 Task: Create a scrum project AgileRelay. Add to scrum project AgileRelay a team member softage.1@softage.net and assign as Project Lead. Add to scrum project AgileRelay a team member softage.2@softage.net
Action: Mouse moved to (247, 78)
Screenshot: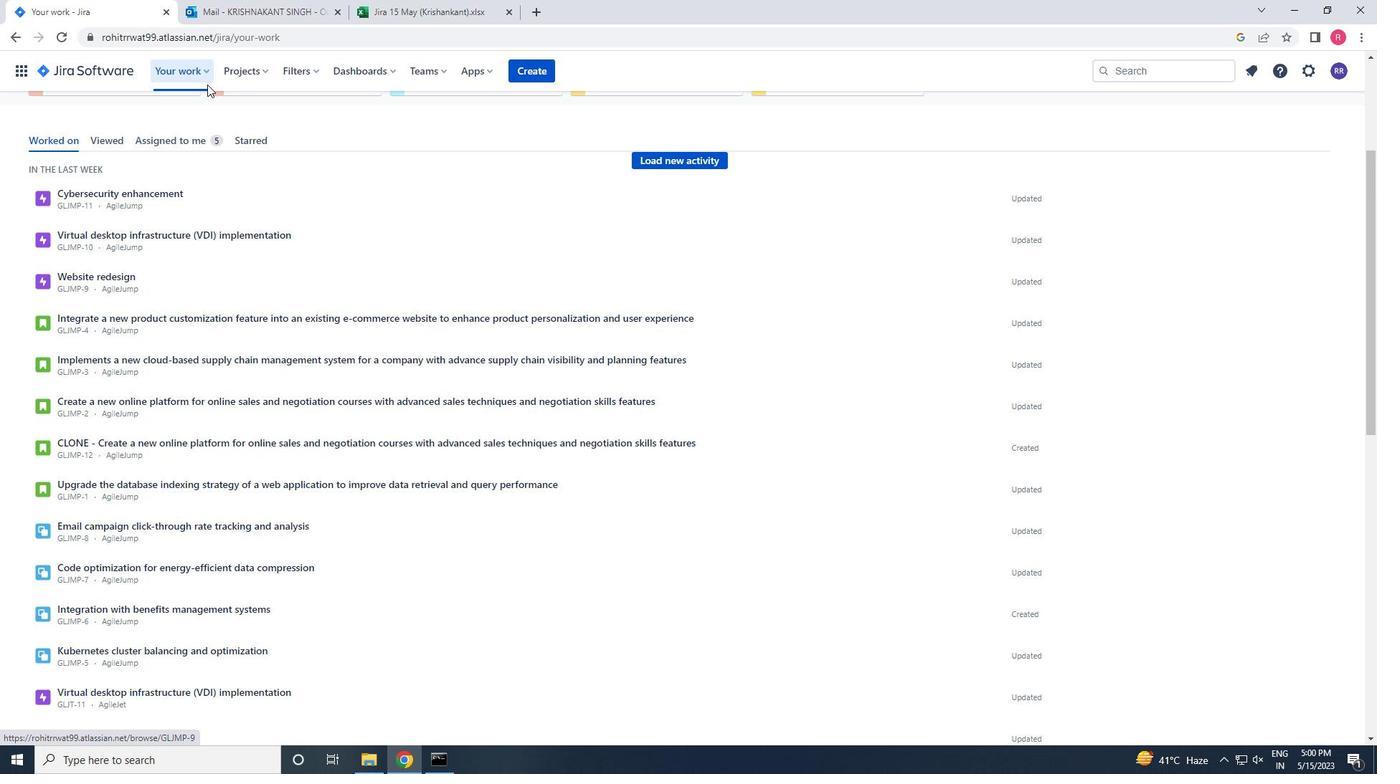 
Action: Mouse pressed left at (247, 78)
Screenshot: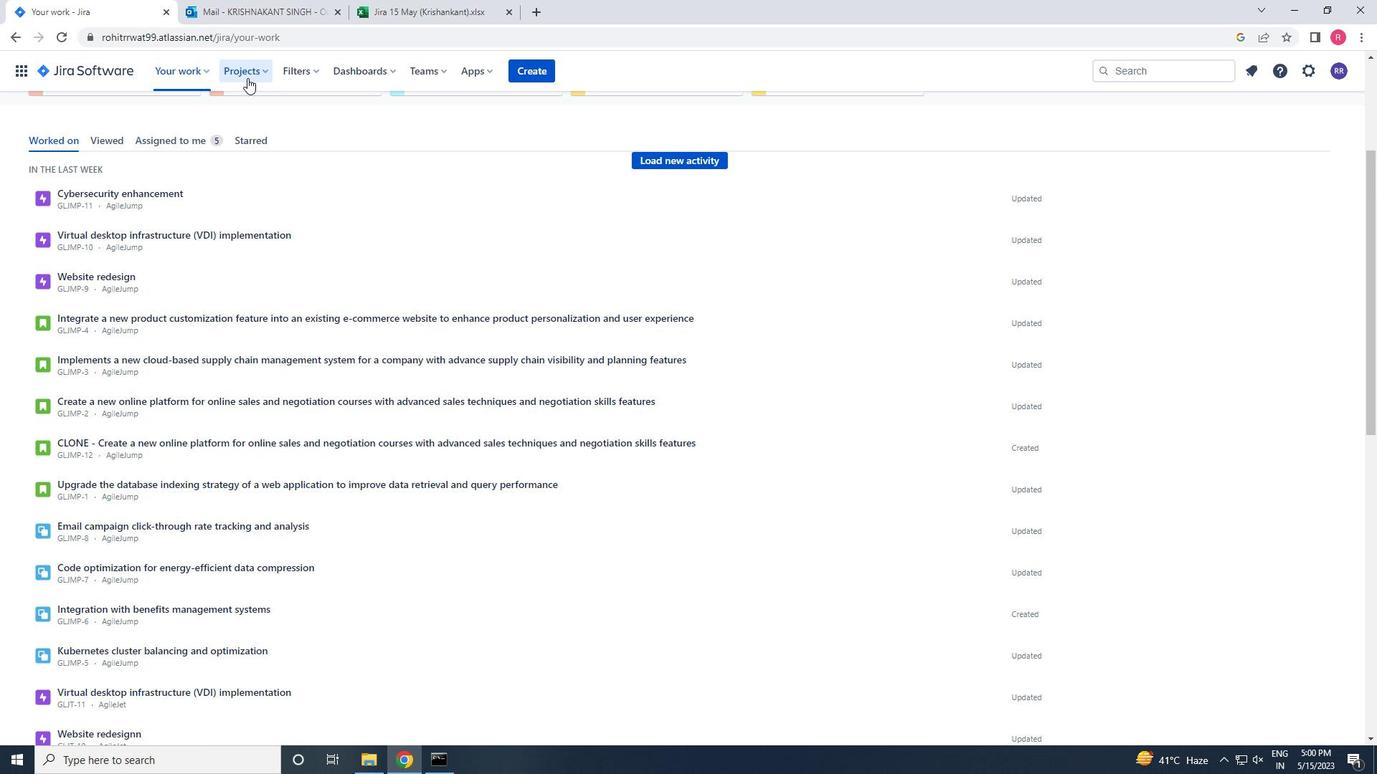 
Action: Mouse moved to (257, 148)
Screenshot: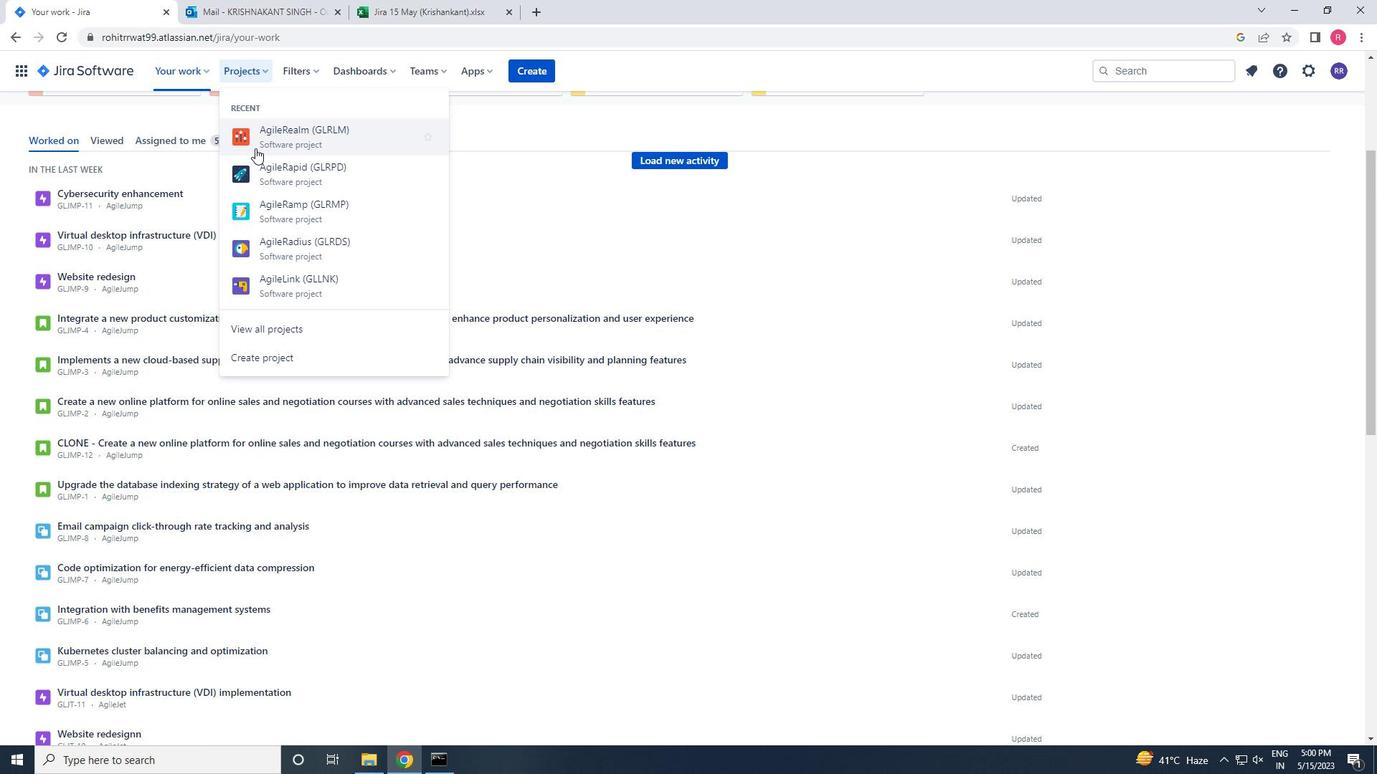 
Action: Mouse pressed left at (257, 148)
Screenshot: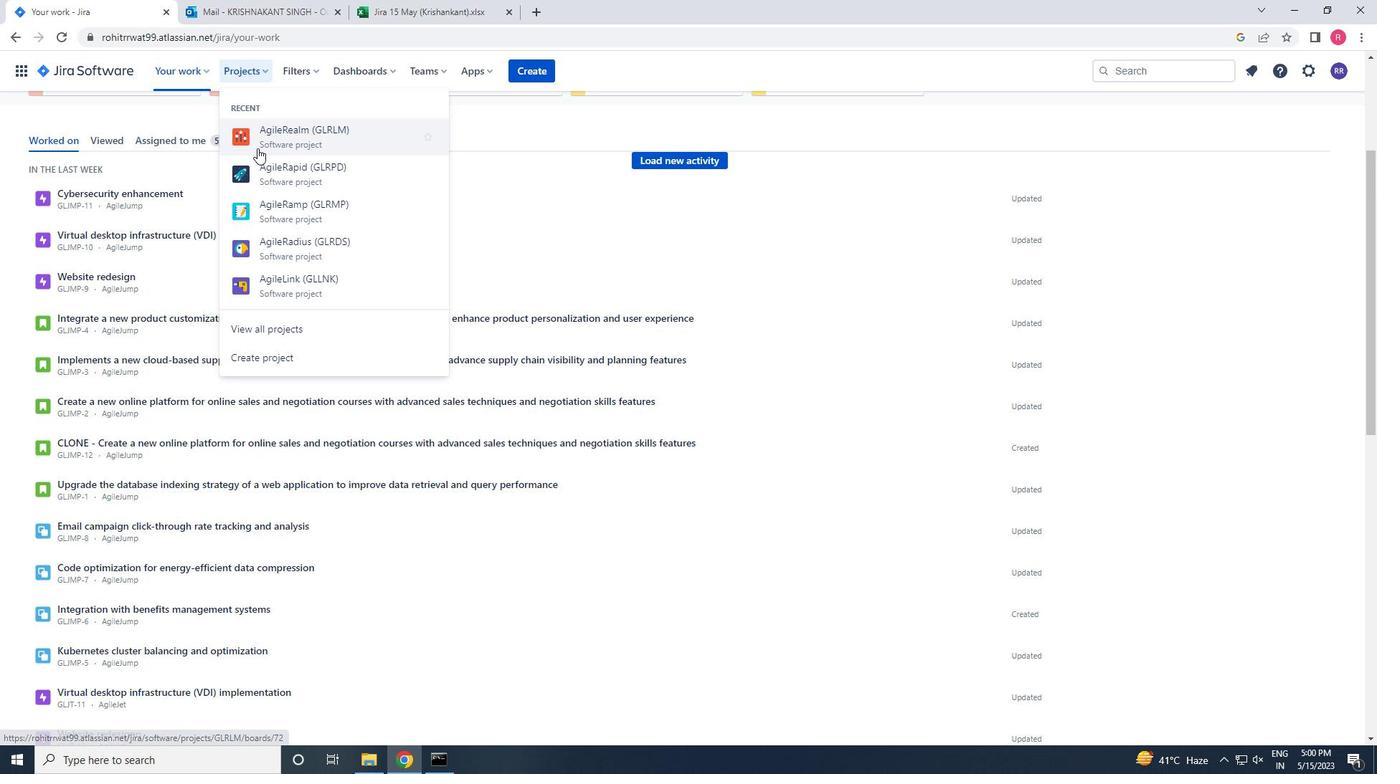
Action: Mouse moved to (254, 83)
Screenshot: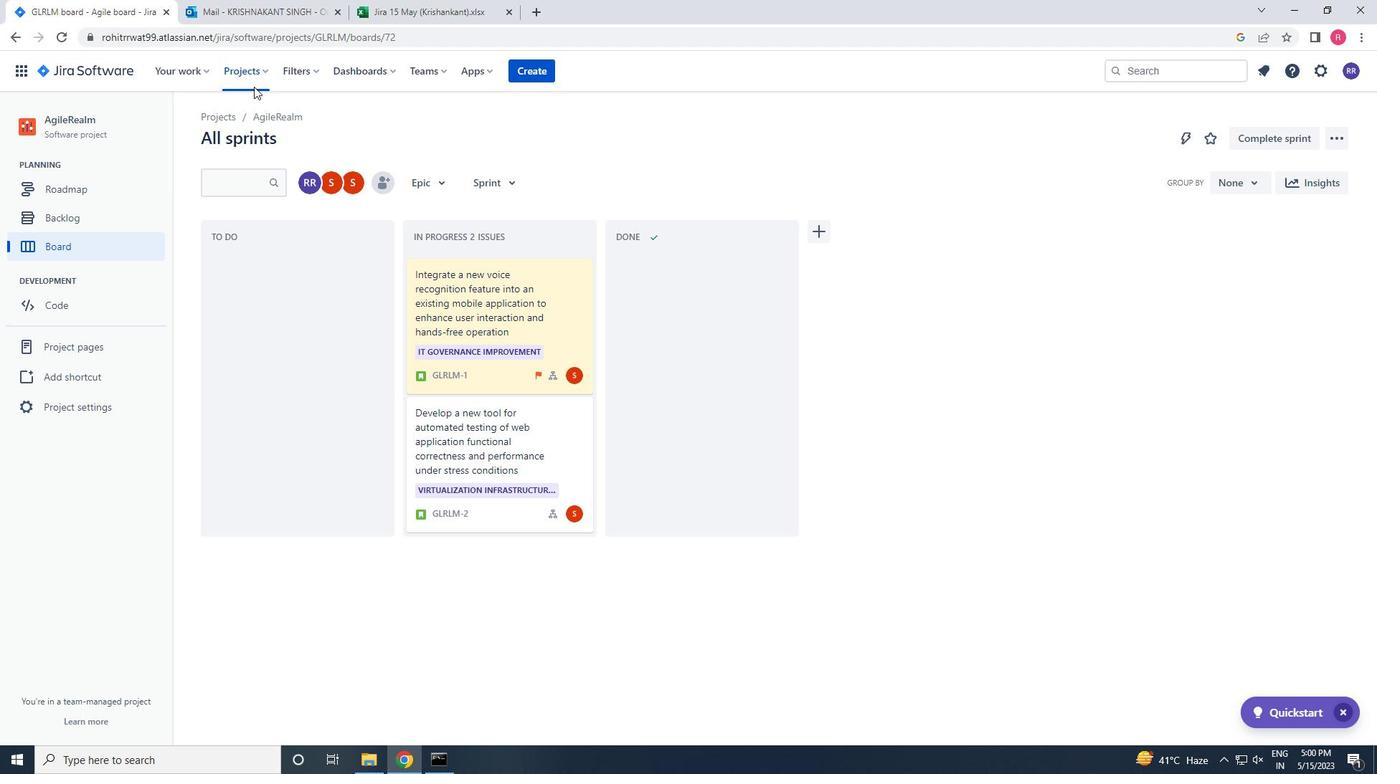 
Action: Mouse pressed left at (254, 83)
Screenshot: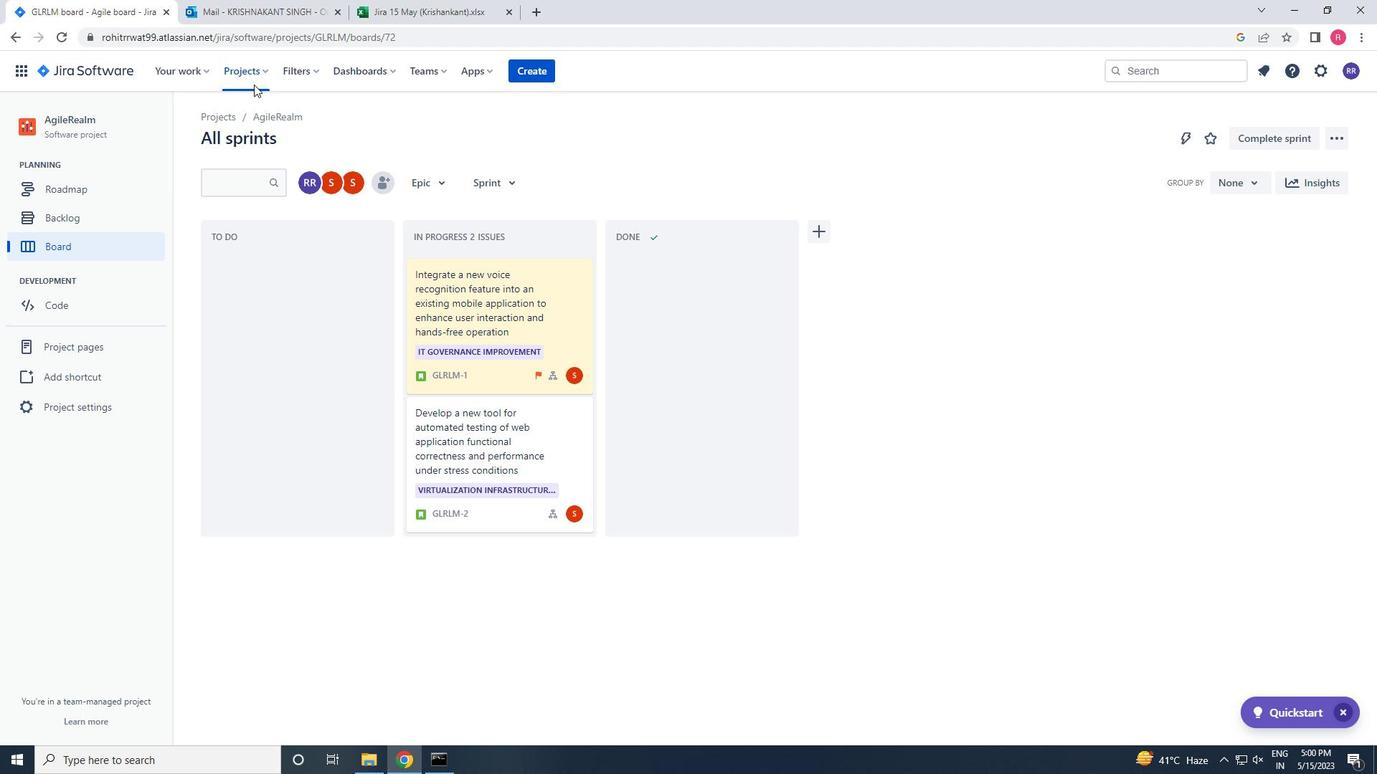 
Action: Mouse moved to (259, 55)
Screenshot: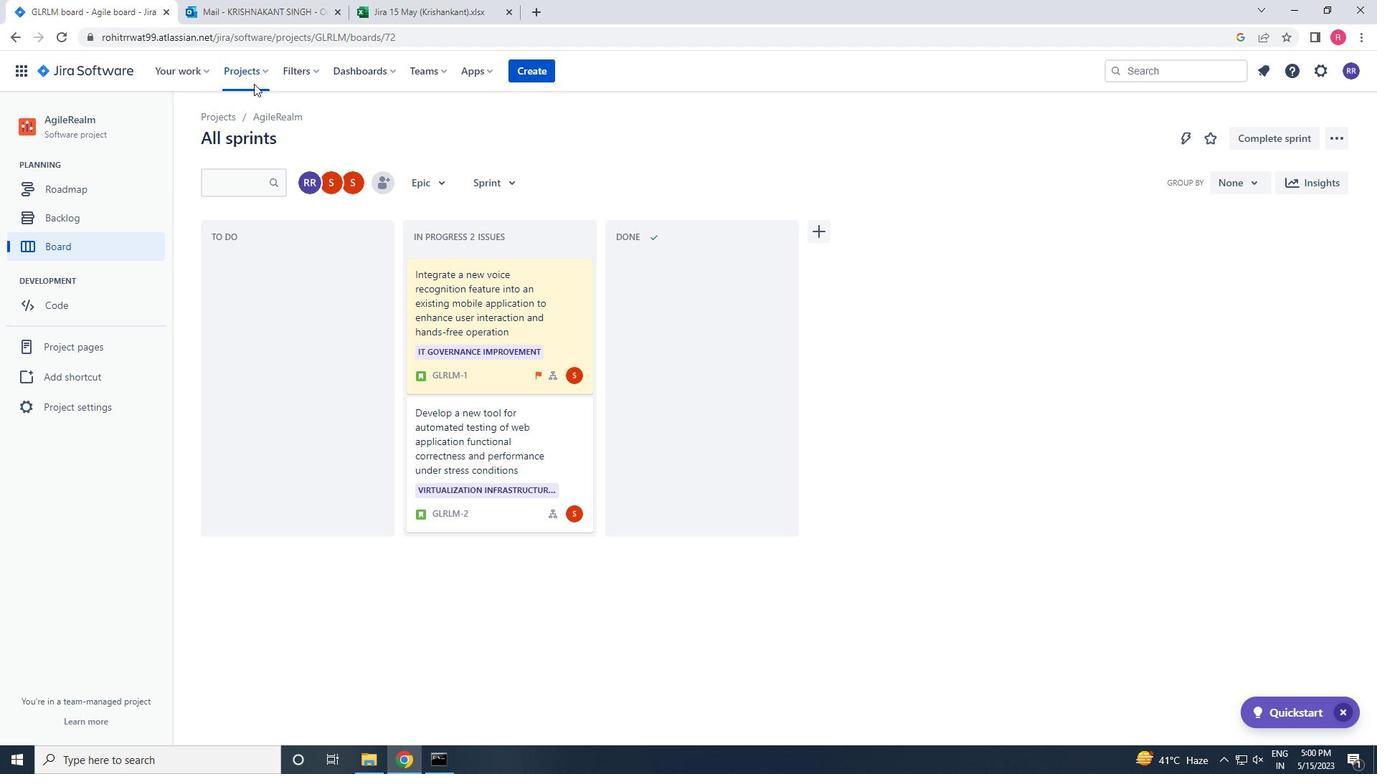 
Action: Mouse pressed left at (259, 55)
Screenshot: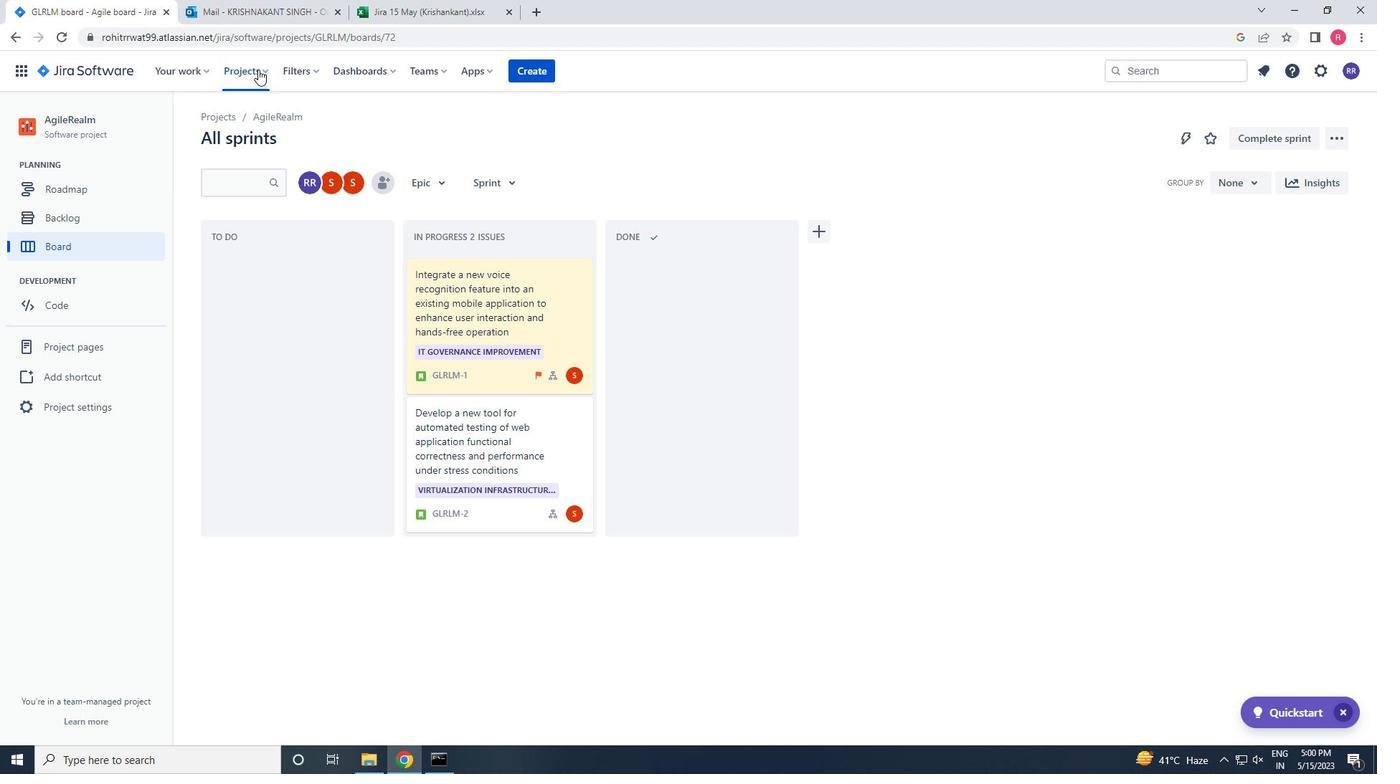
Action: Mouse moved to (259, 73)
Screenshot: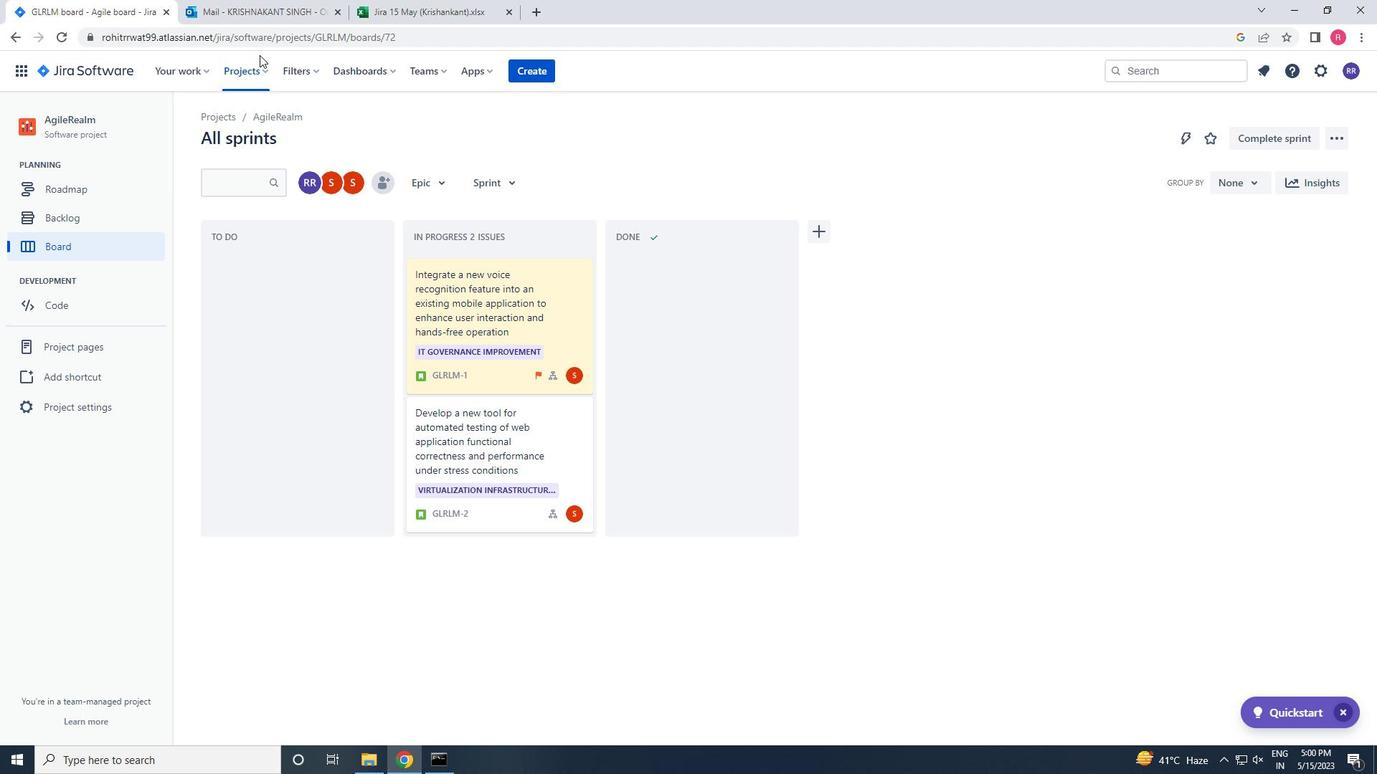 
Action: Mouse pressed left at (259, 73)
Screenshot: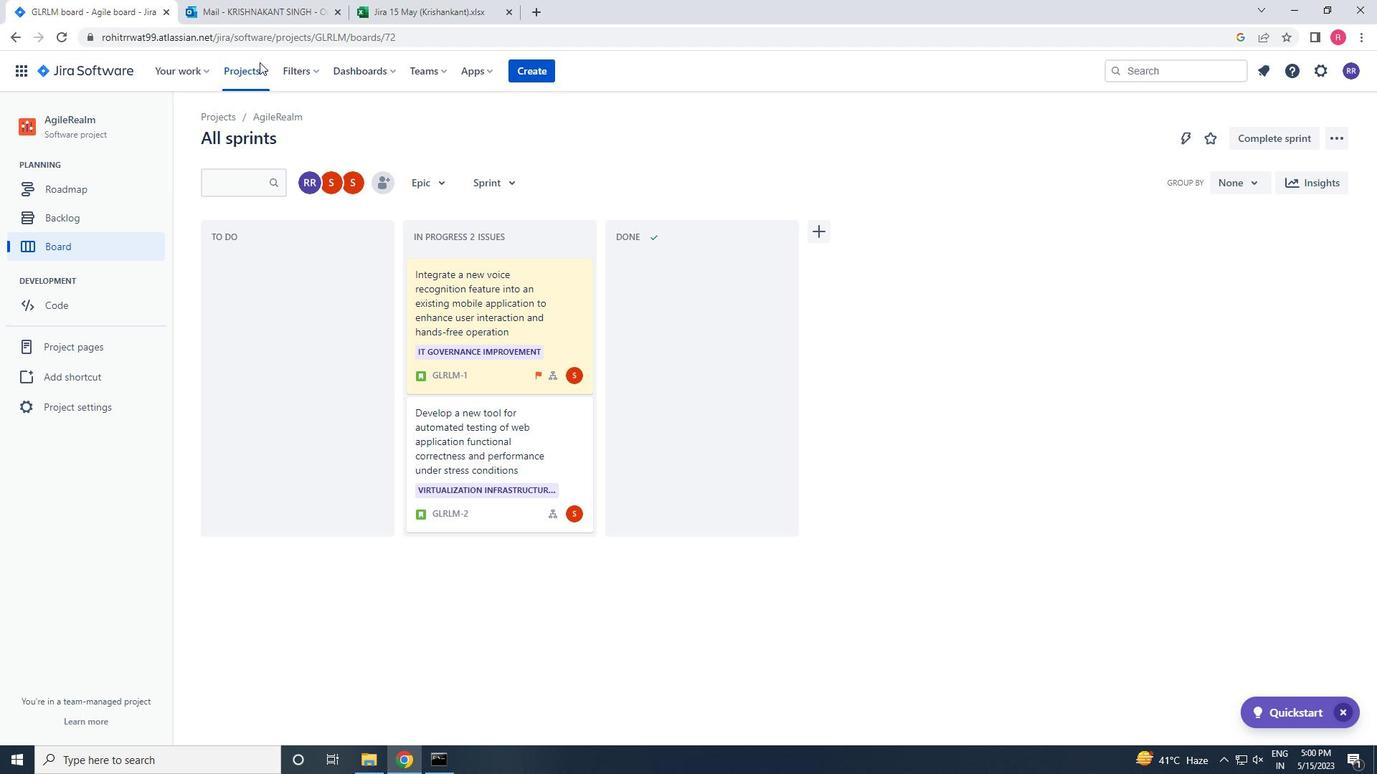 
Action: Mouse moved to (259, 355)
Screenshot: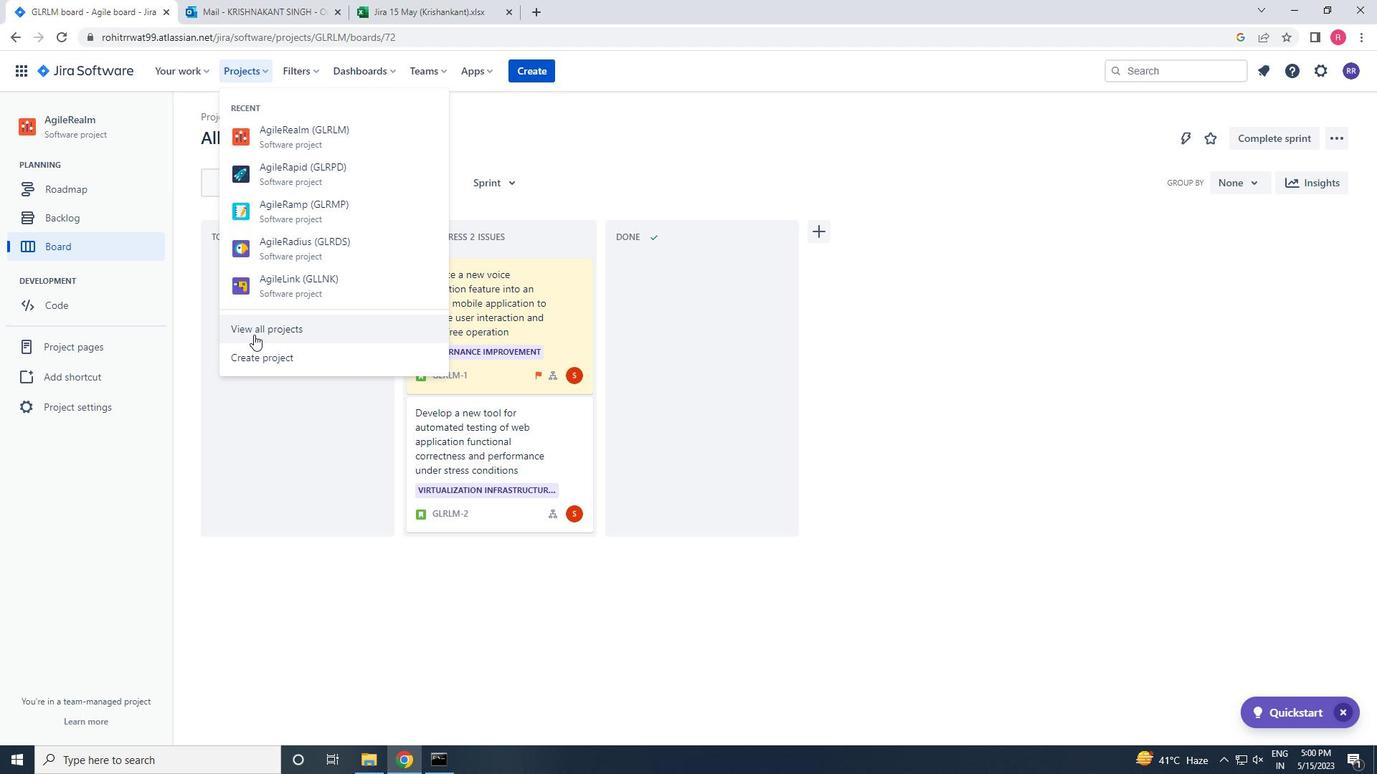 
Action: Mouse pressed left at (259, 355)
Screenshot: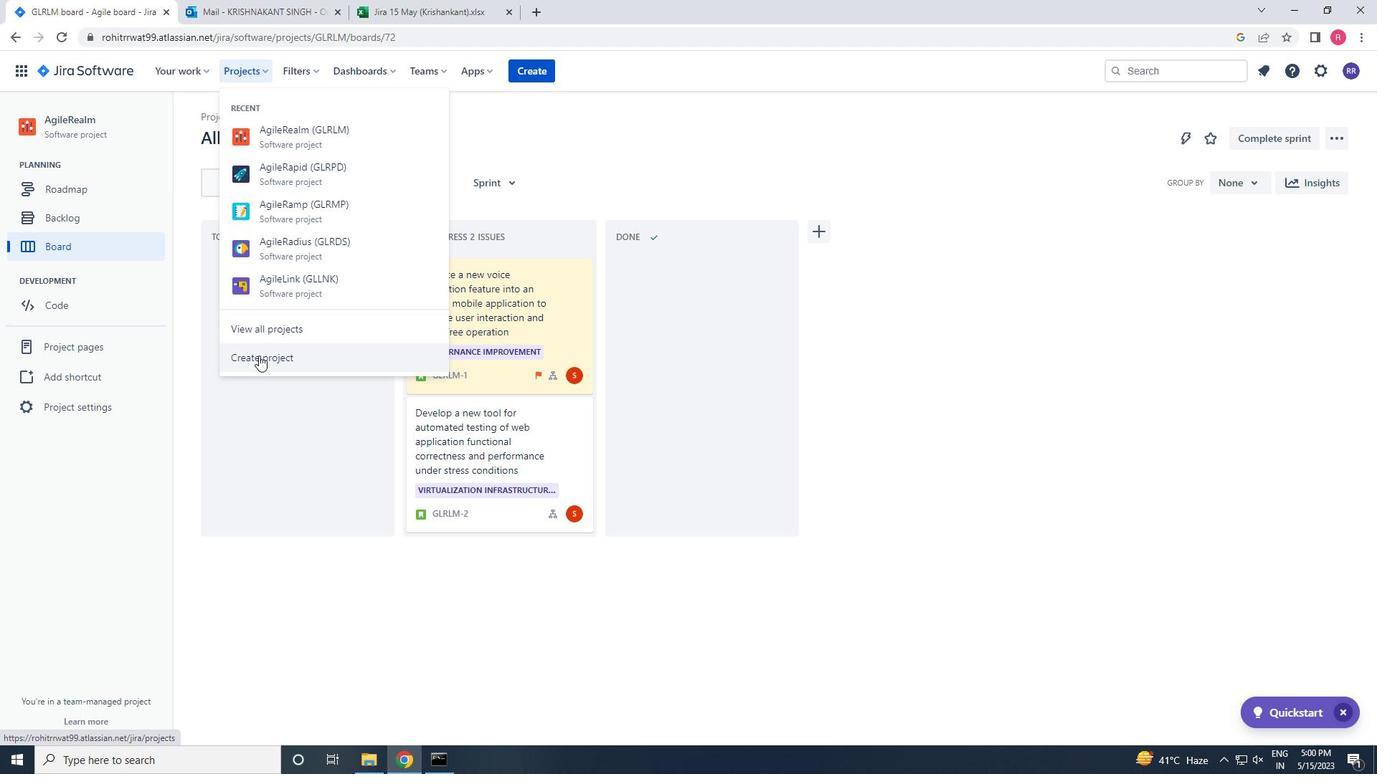 
Action: Key pressed <Key.shift>A
Screenshot: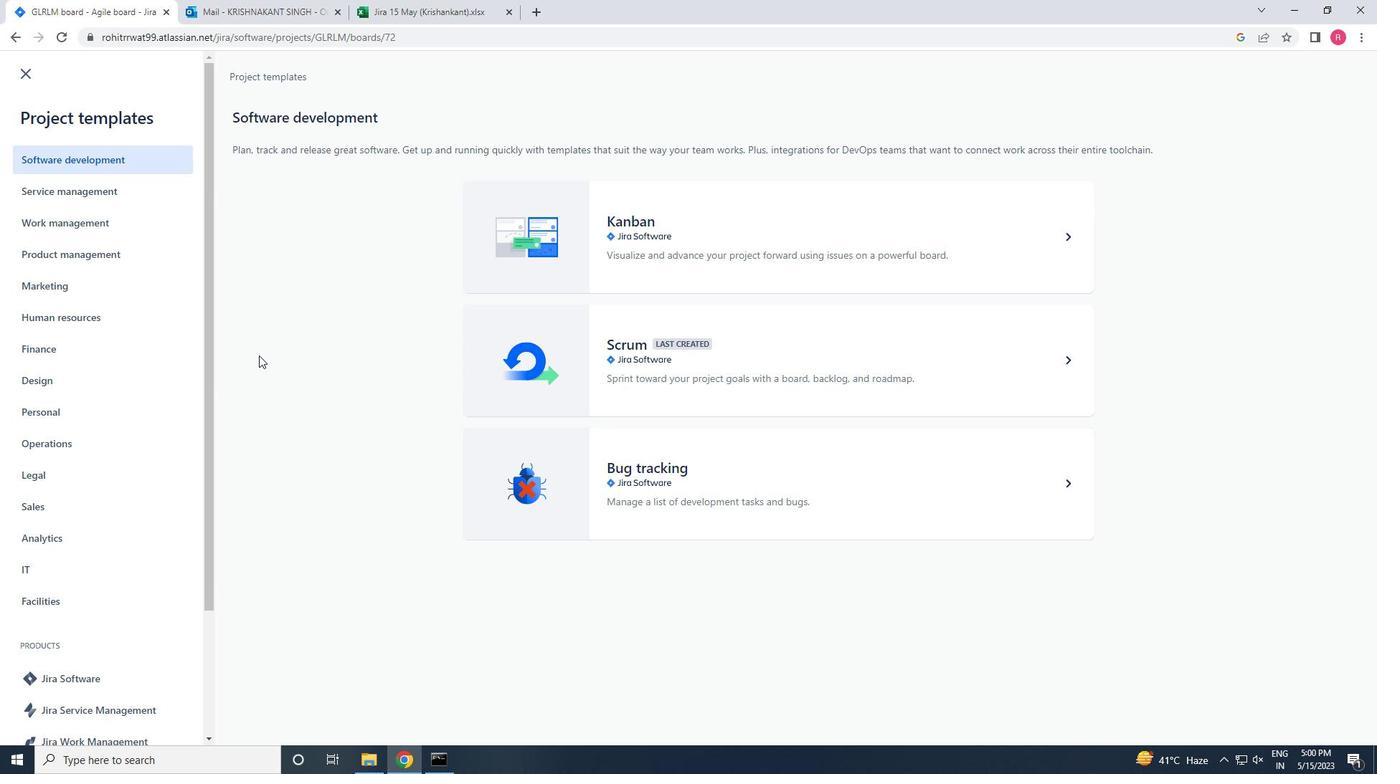 
Action: Mouse moved to (566, 355)
Screenshot: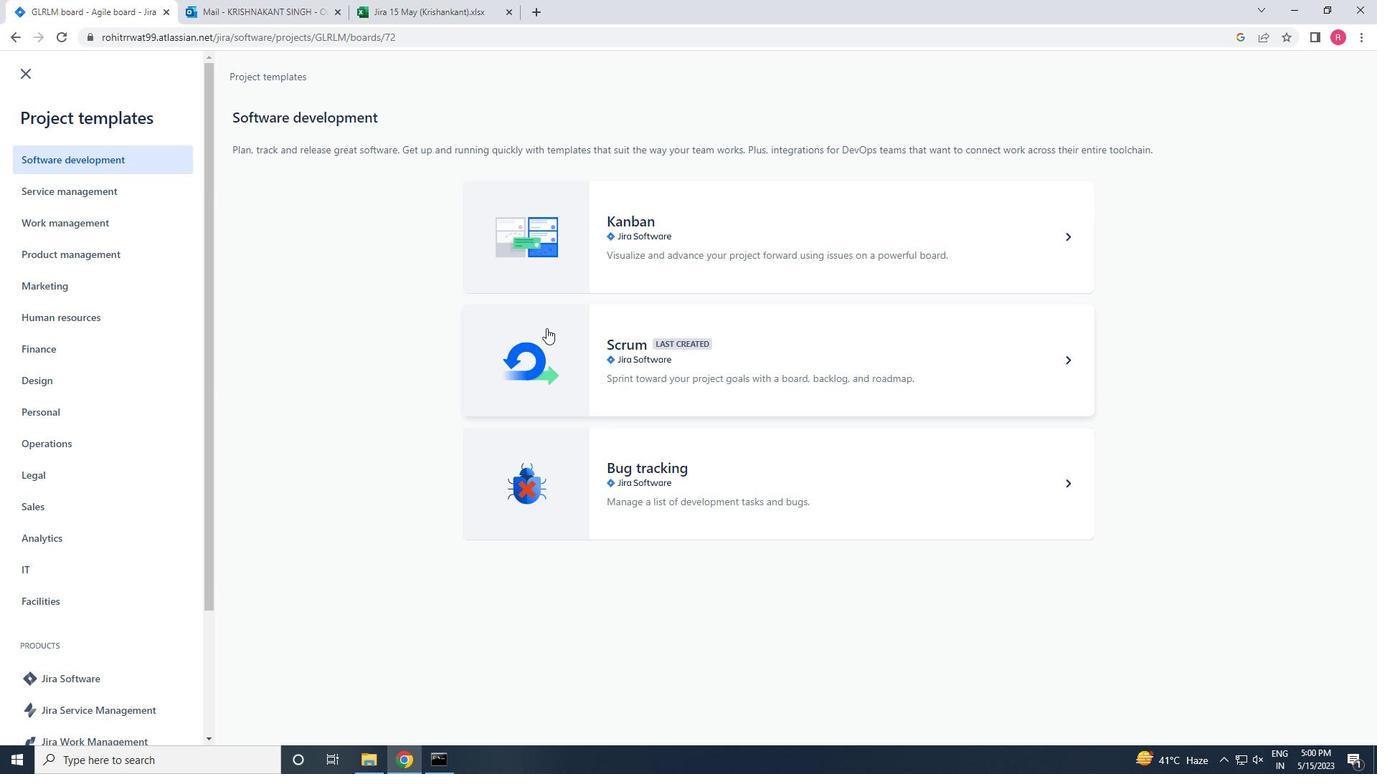 
Action: Mouse pressed left at (566, 355)
Screenshot: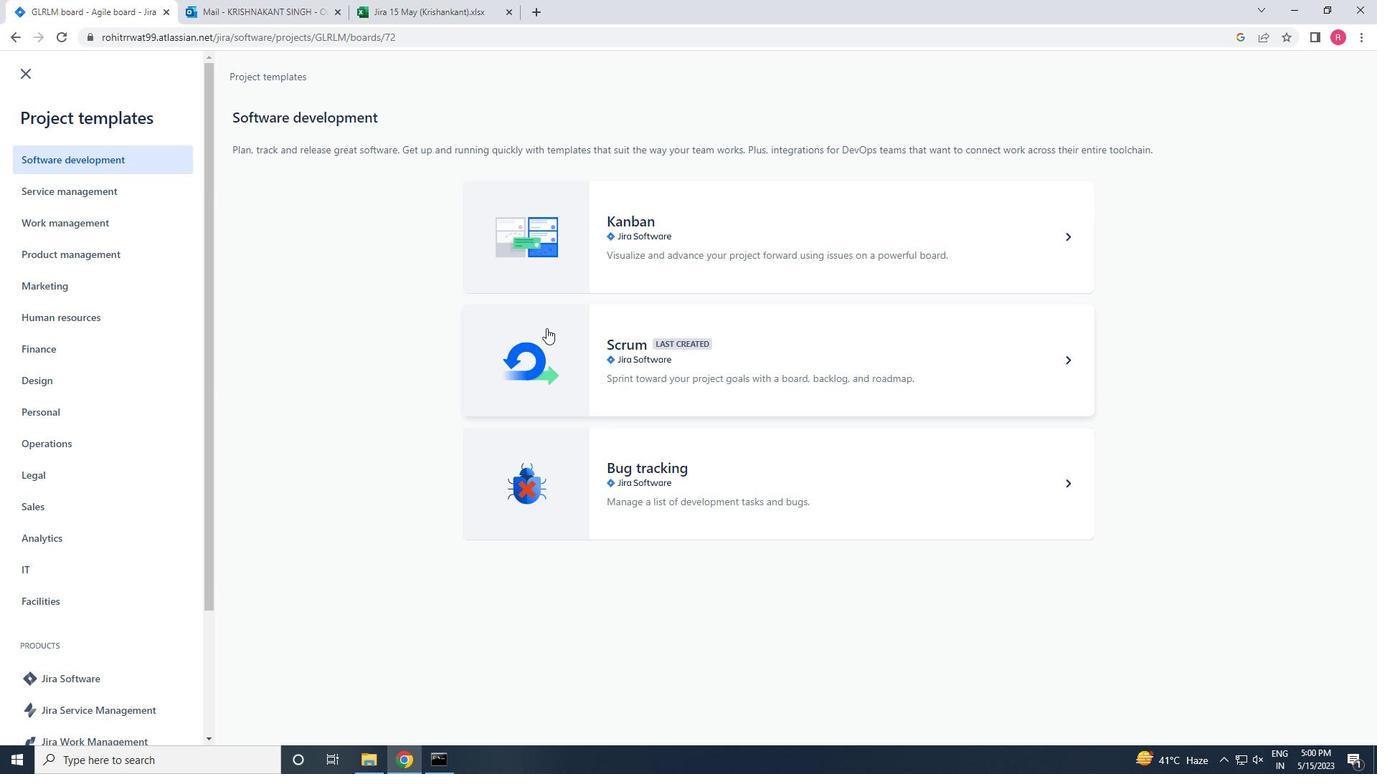 
Action: Mouse moved to (1069, 716)
Screenshot: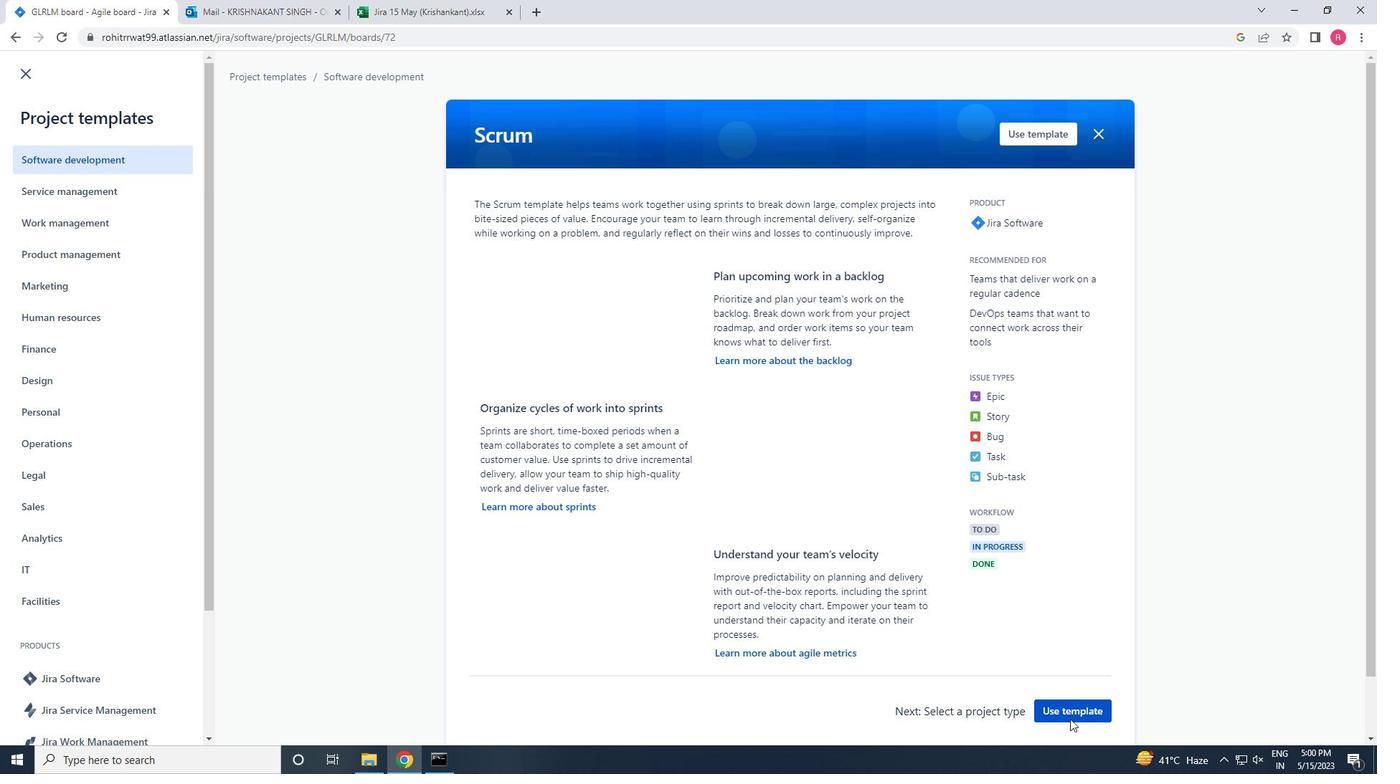 
Action: Mouse pressed left at (1069, 716)
Screenshot: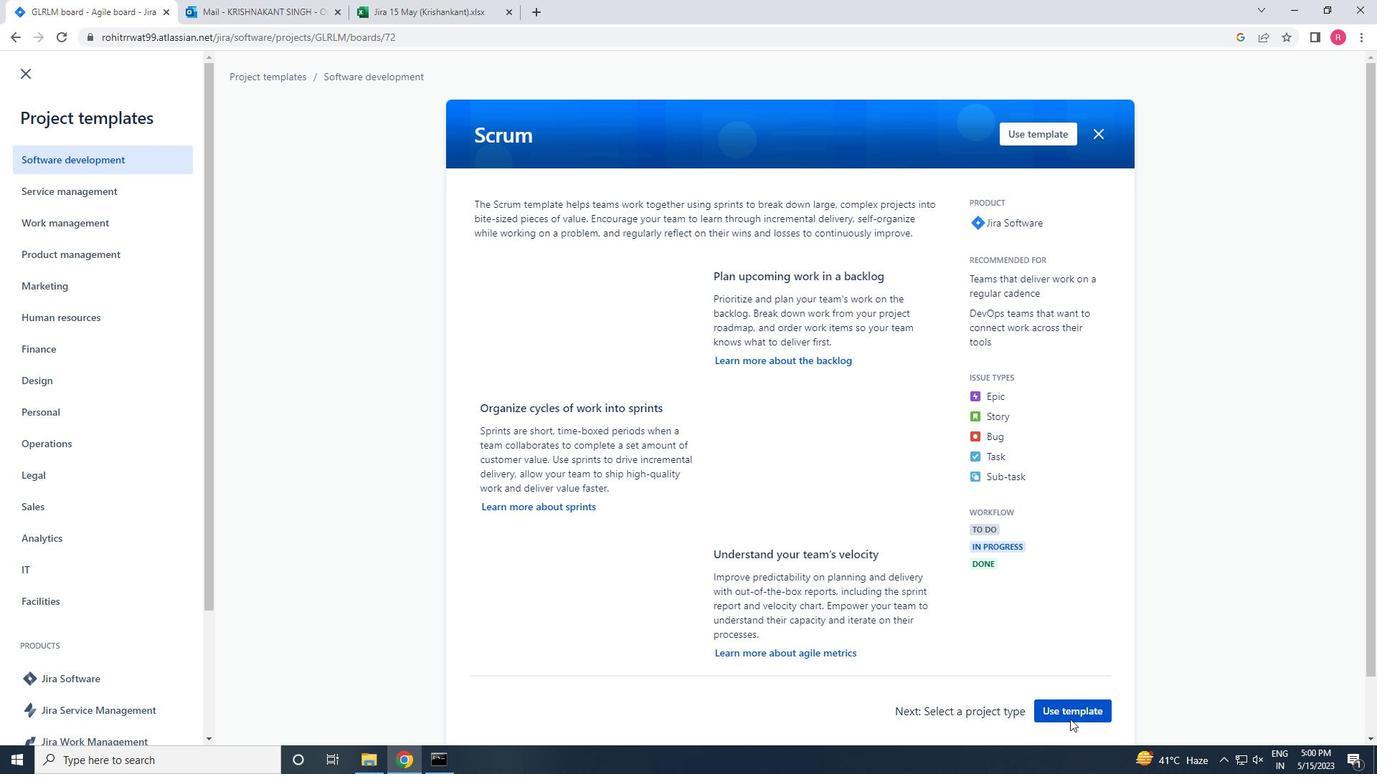 
Action: Mouse moved to (631, 697)
Screenshot: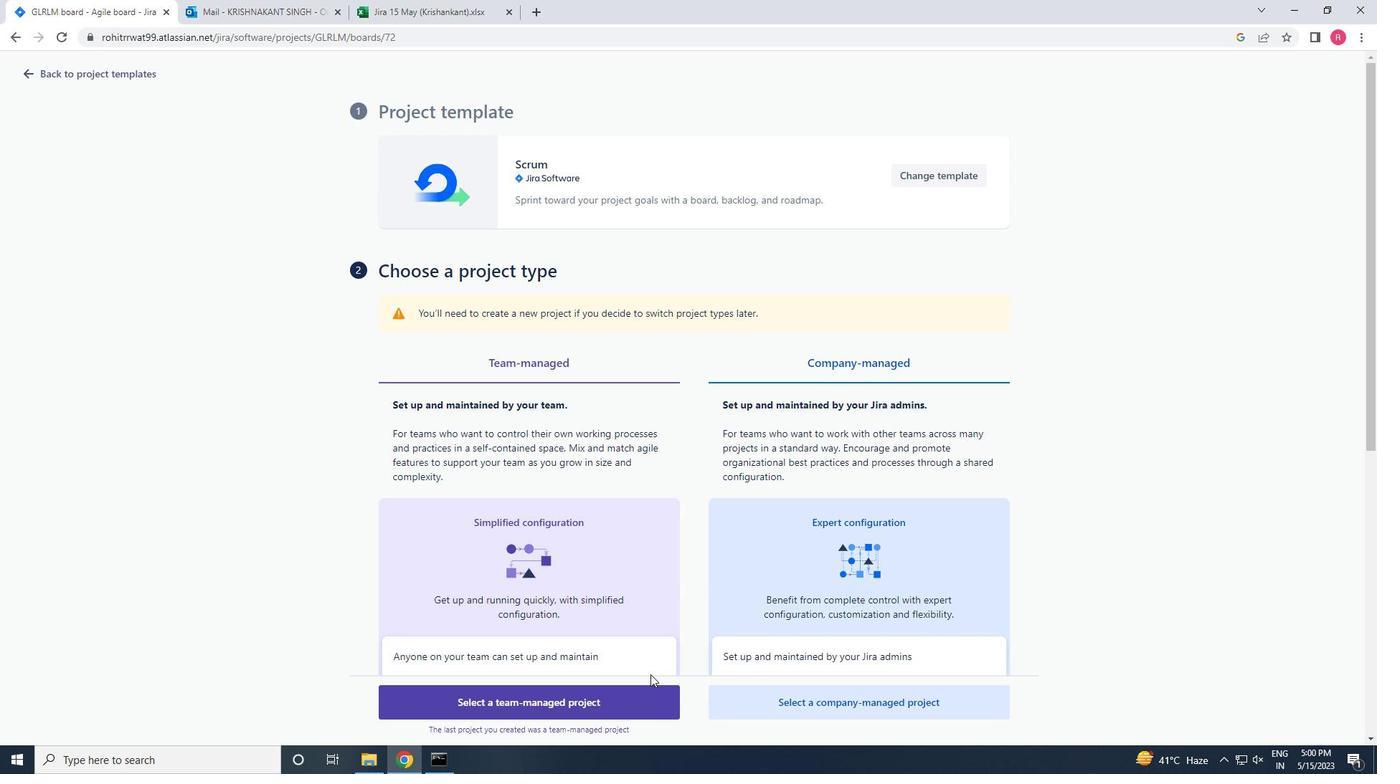 
Action: Mouse pressed left at (631, 697)
Screenshot: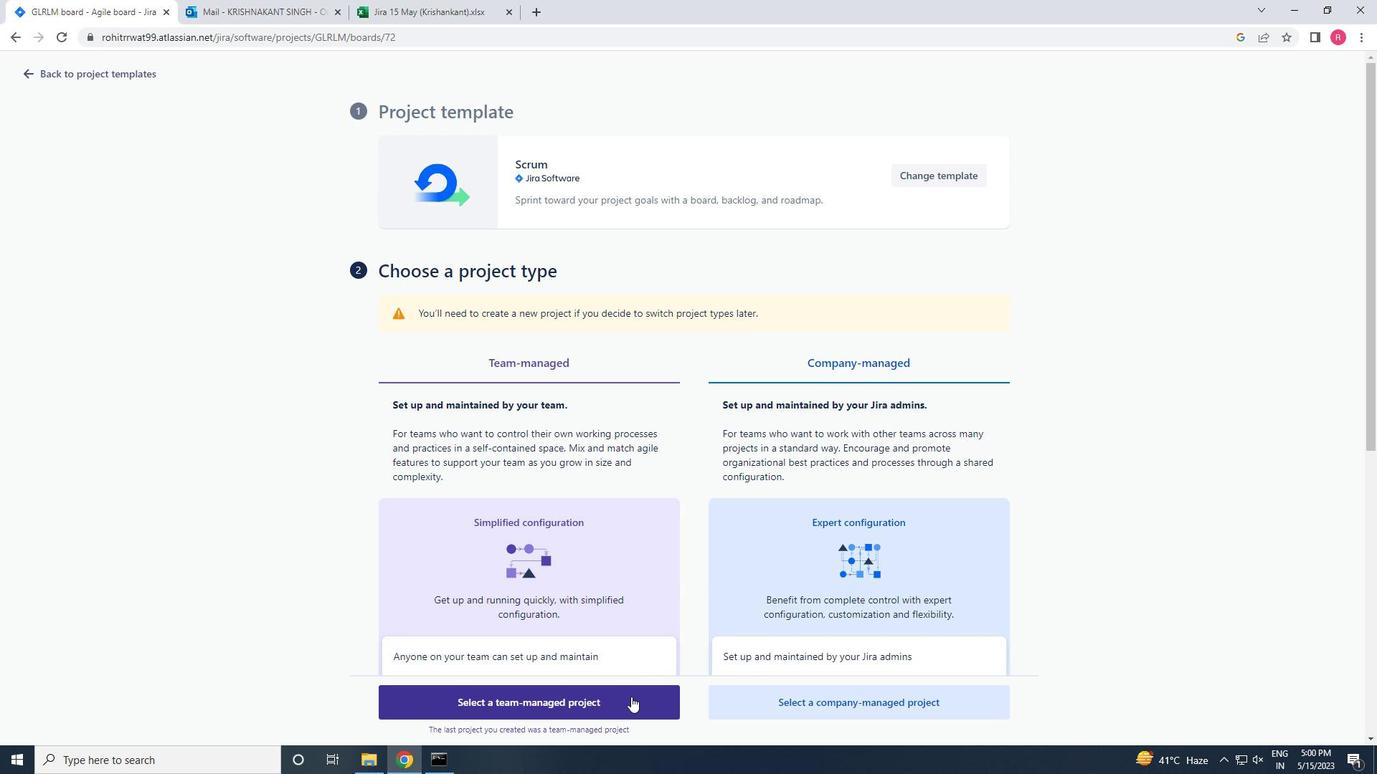 
Action: Mouse moved to (531, 442)
Screenshot: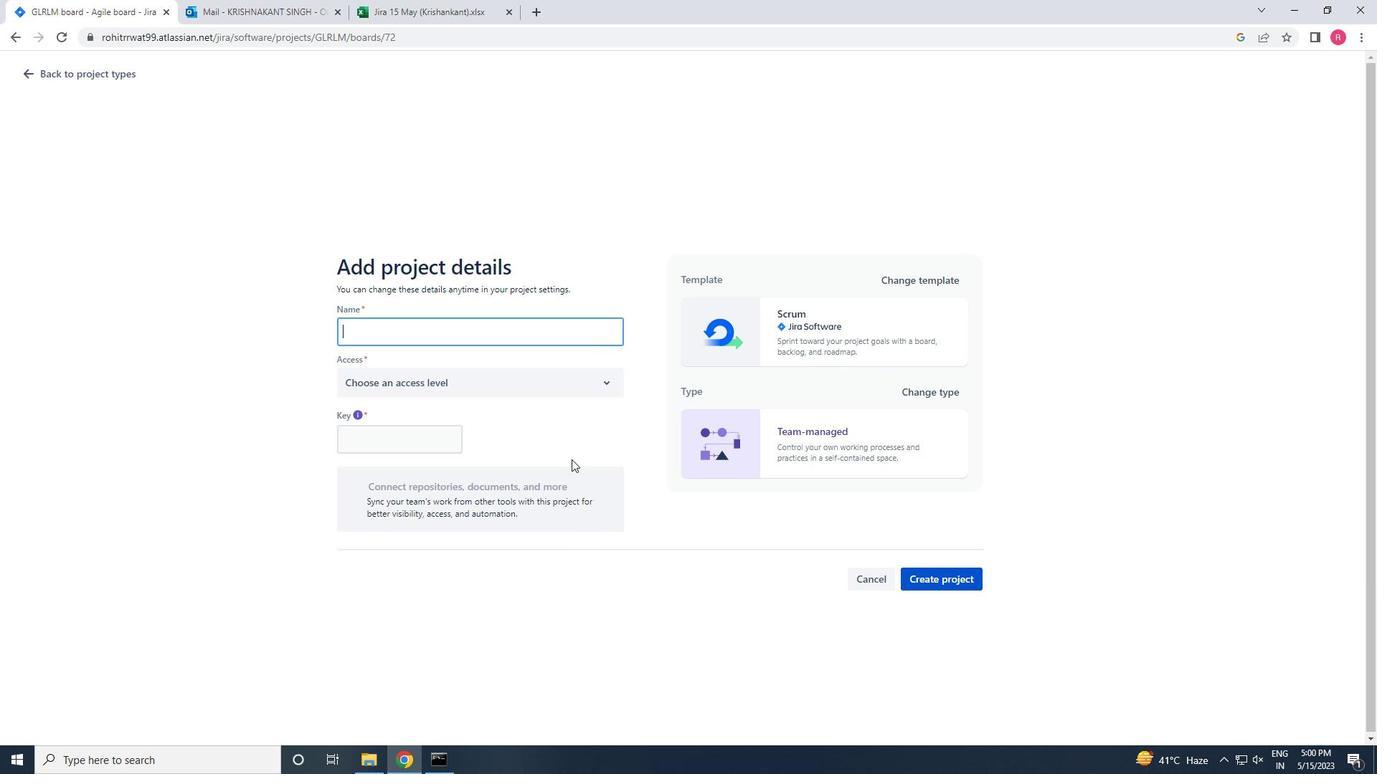 
Action: Key pressed <Key.shift>AGILE<Key.shift>RELAY
Screenshot: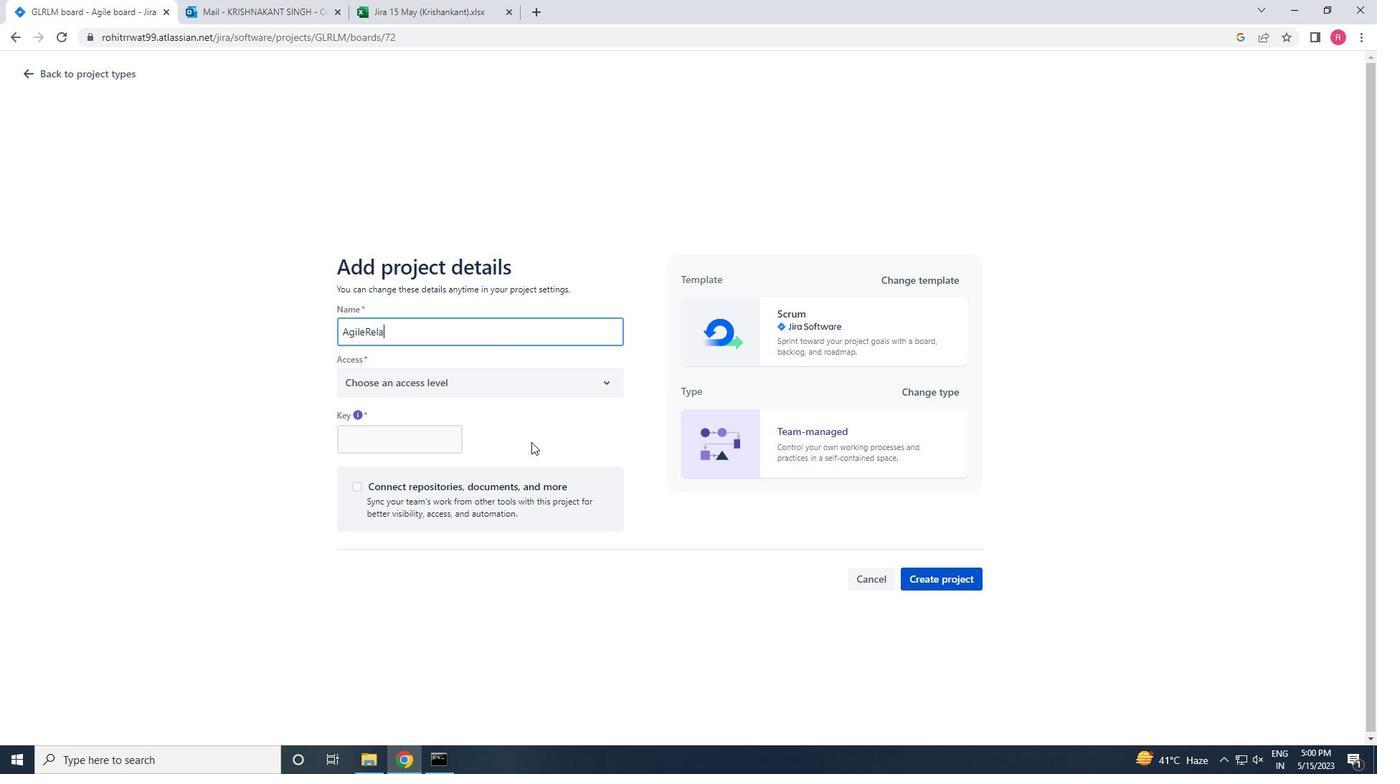 
Action: Mouse moved to (520, 374)
Screenshot: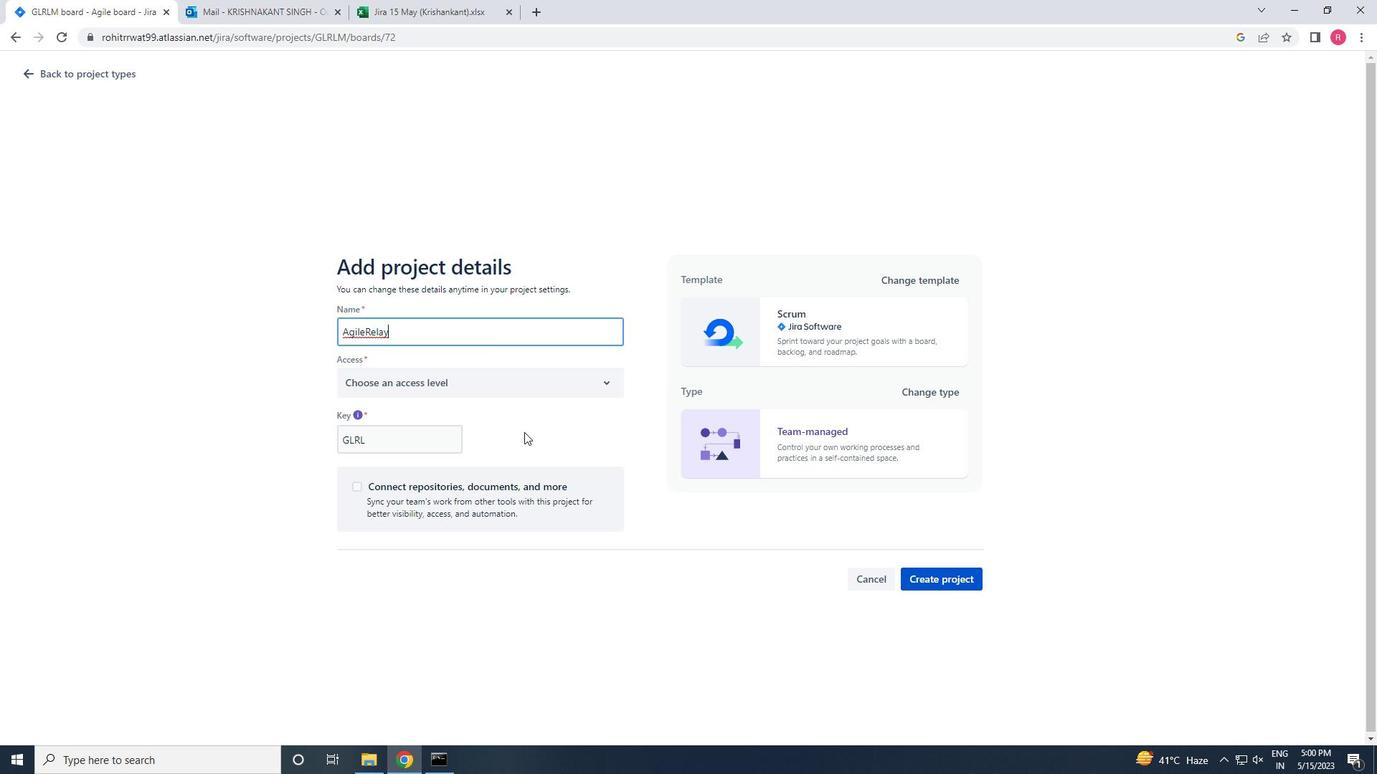 
Action: Mouse pressed left at (520, 374)
Screenshot: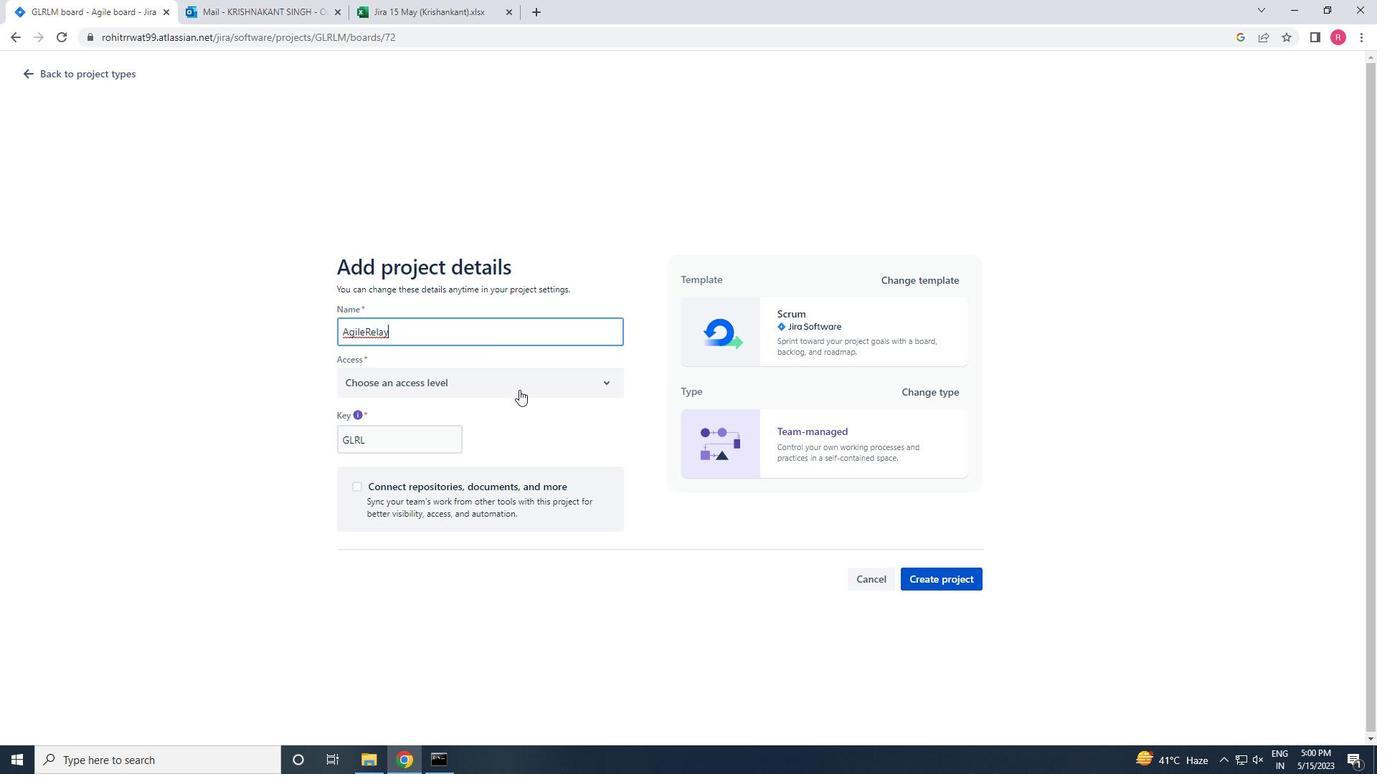 
Action: Mouse moved to (511, 419)
Screenshot: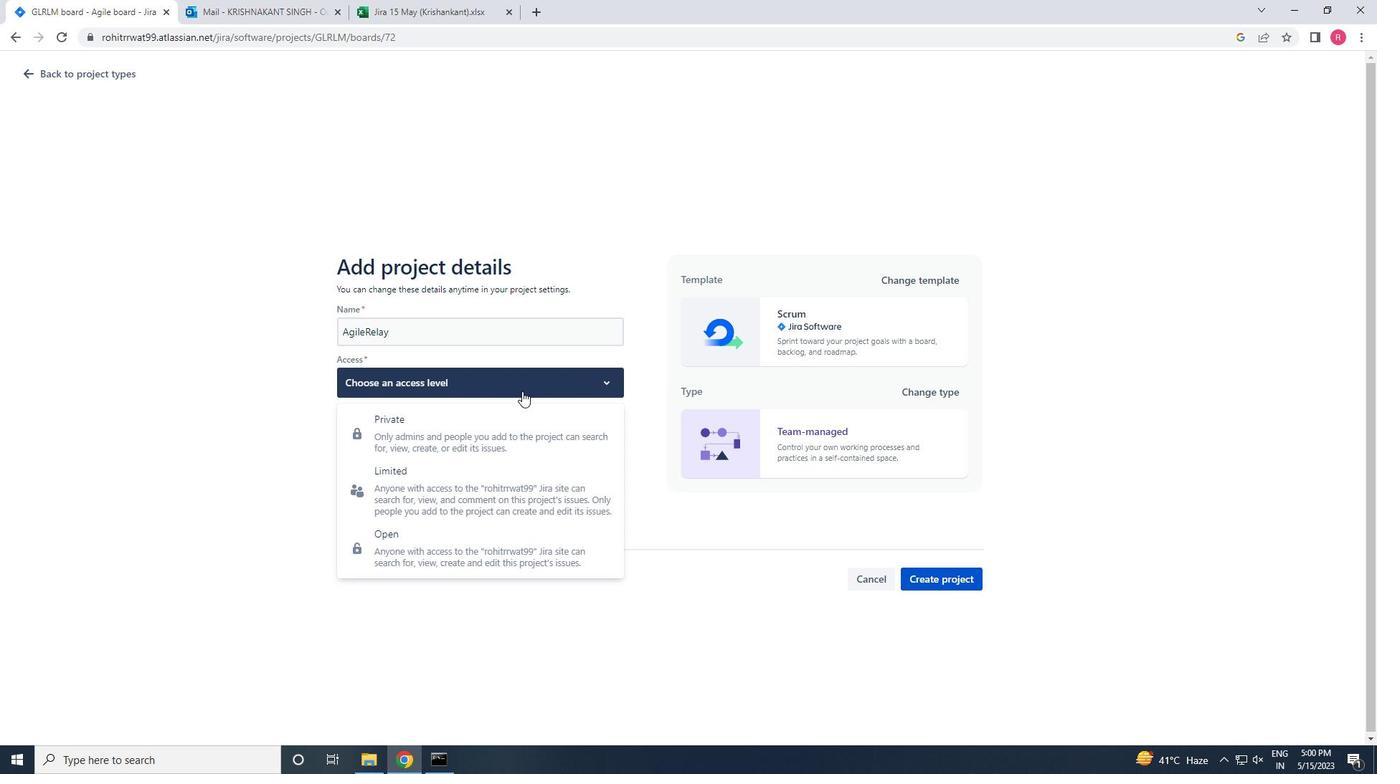 
Action: Mouse pressed left at (511, 419)
Screenshot: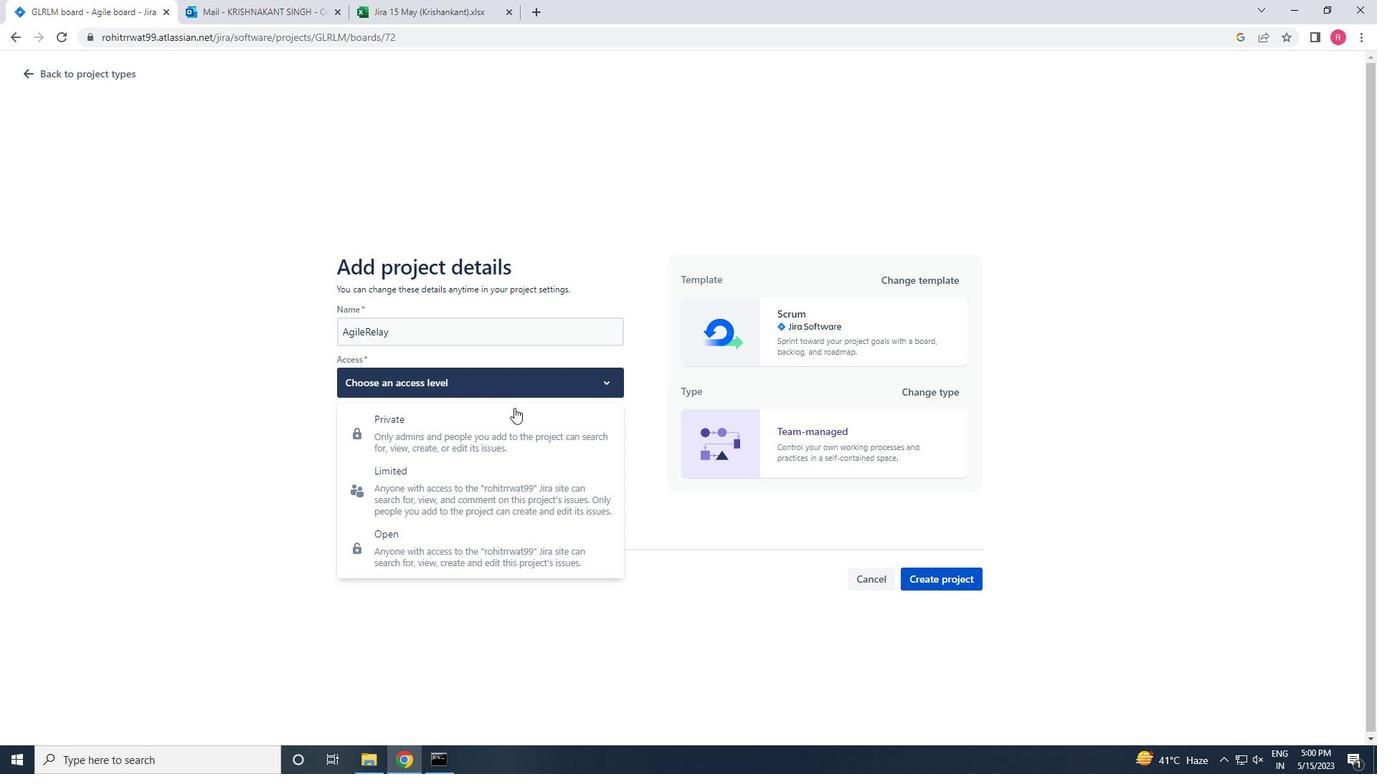 
Action: Mouse moved to (923, 589)
Screenshot: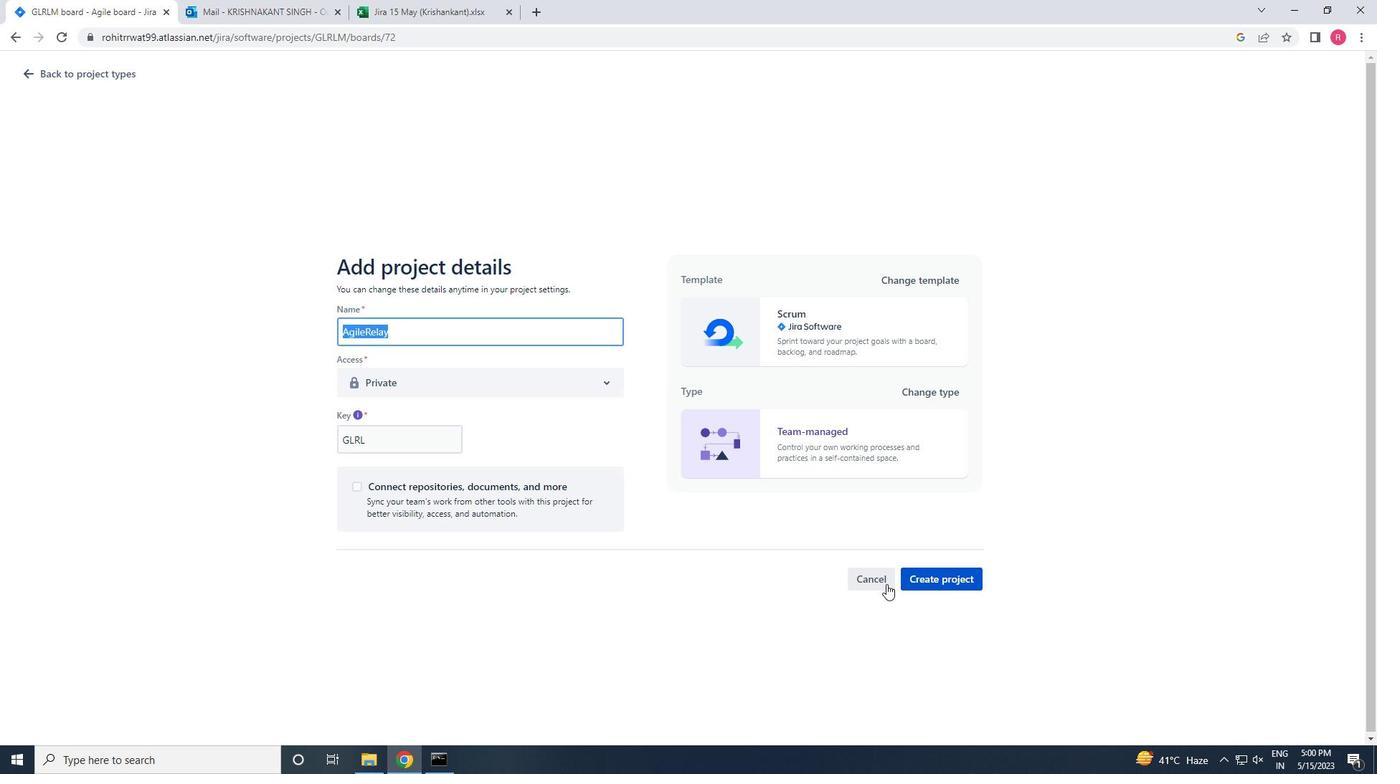
Action: Mouse pressed left at (923, 589)
Screenshot: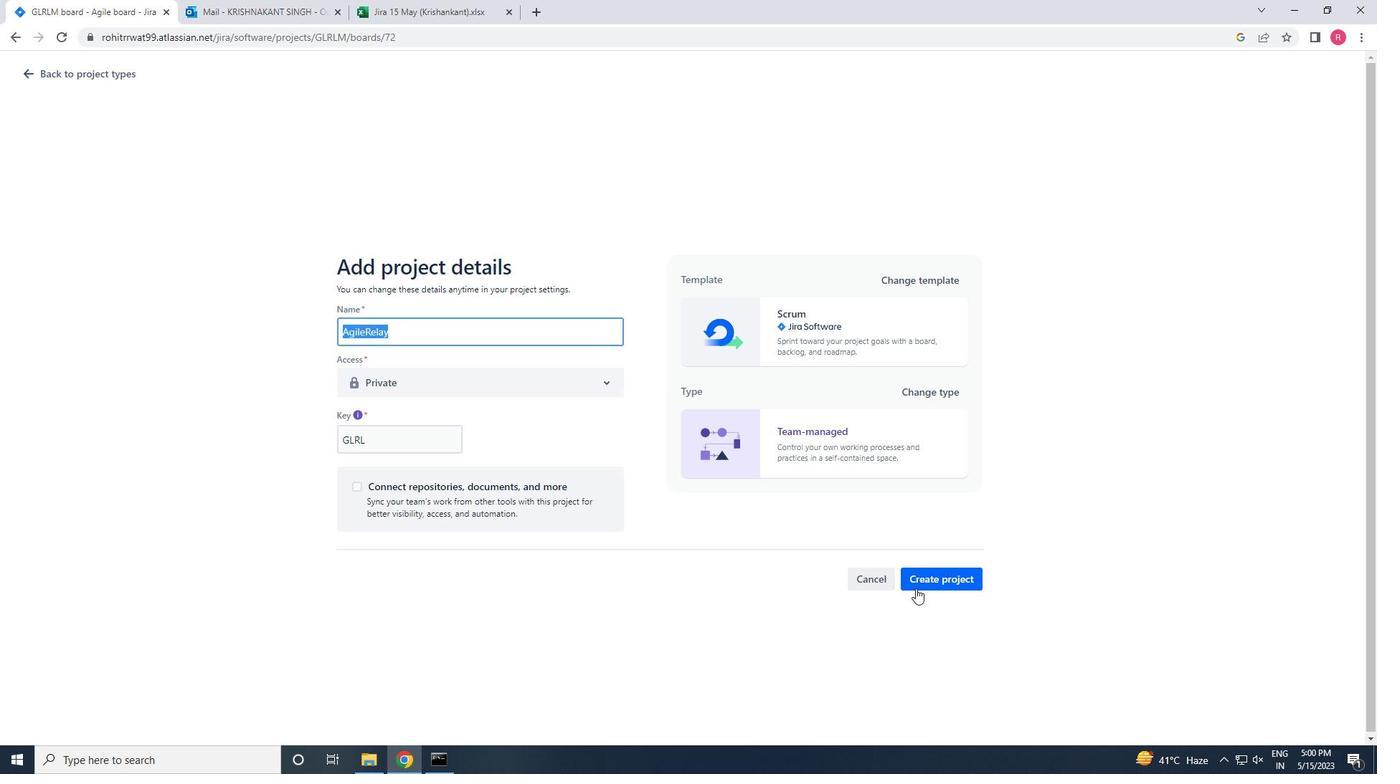 
Action: Mouse moved to (337, 193)
Screenshot: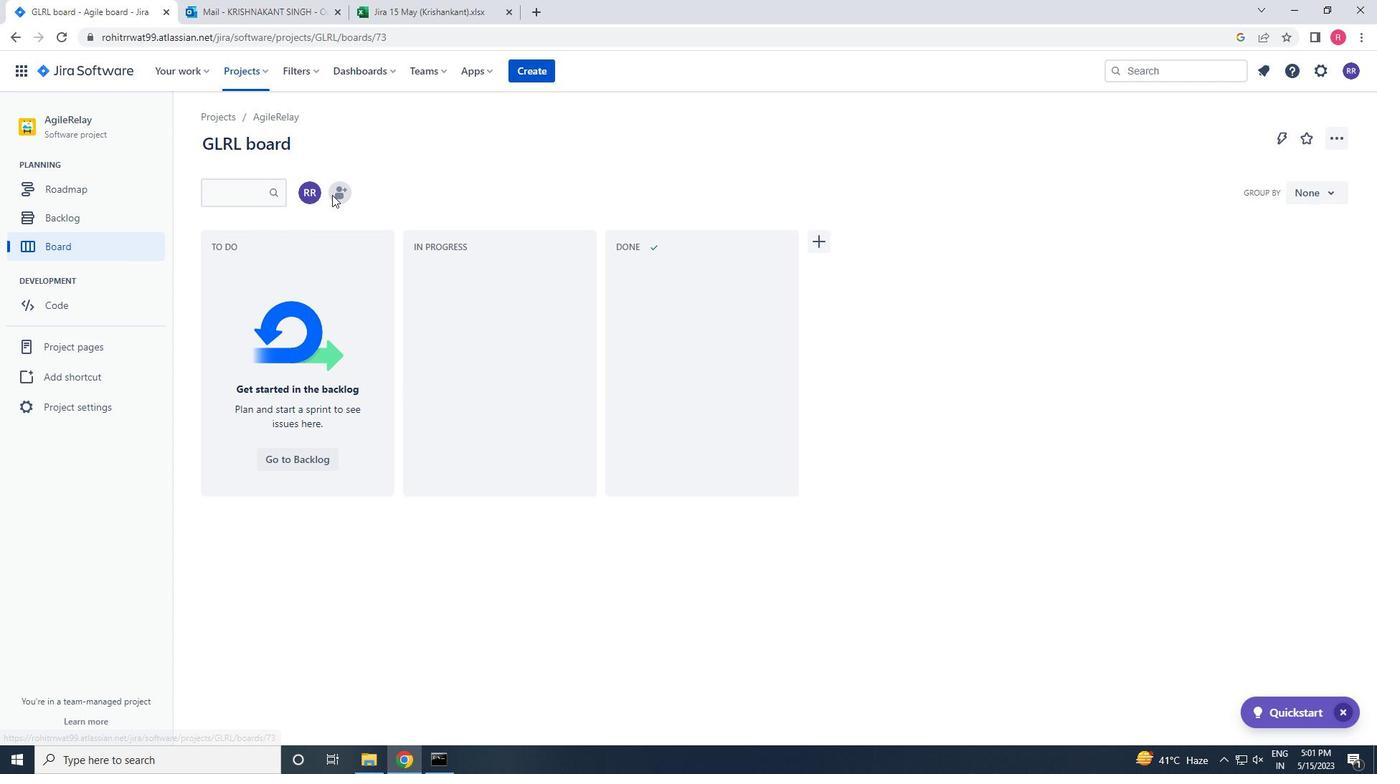 
Action: Mouse pressed left at (337, 193)
Screenshot: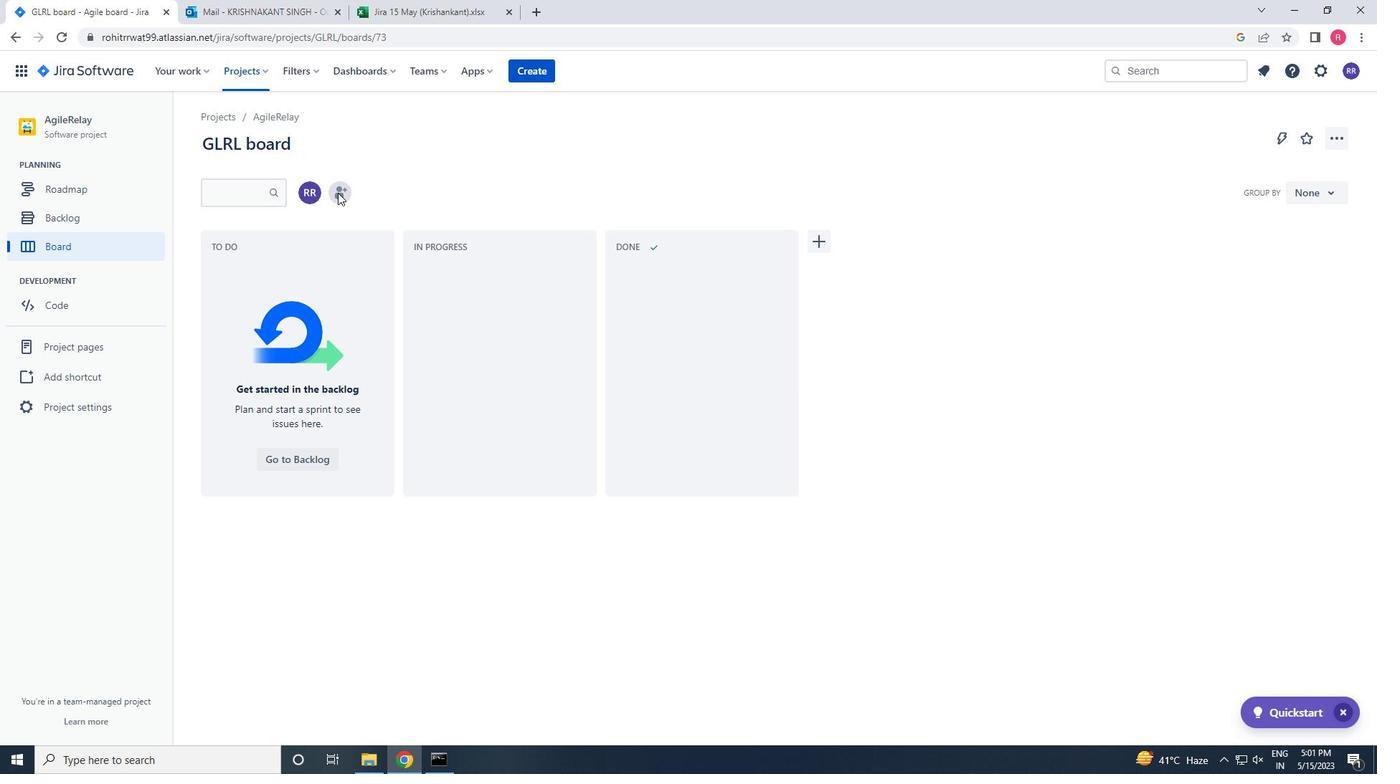 
Action: Mouse moved to (347, 200)
Screenshot: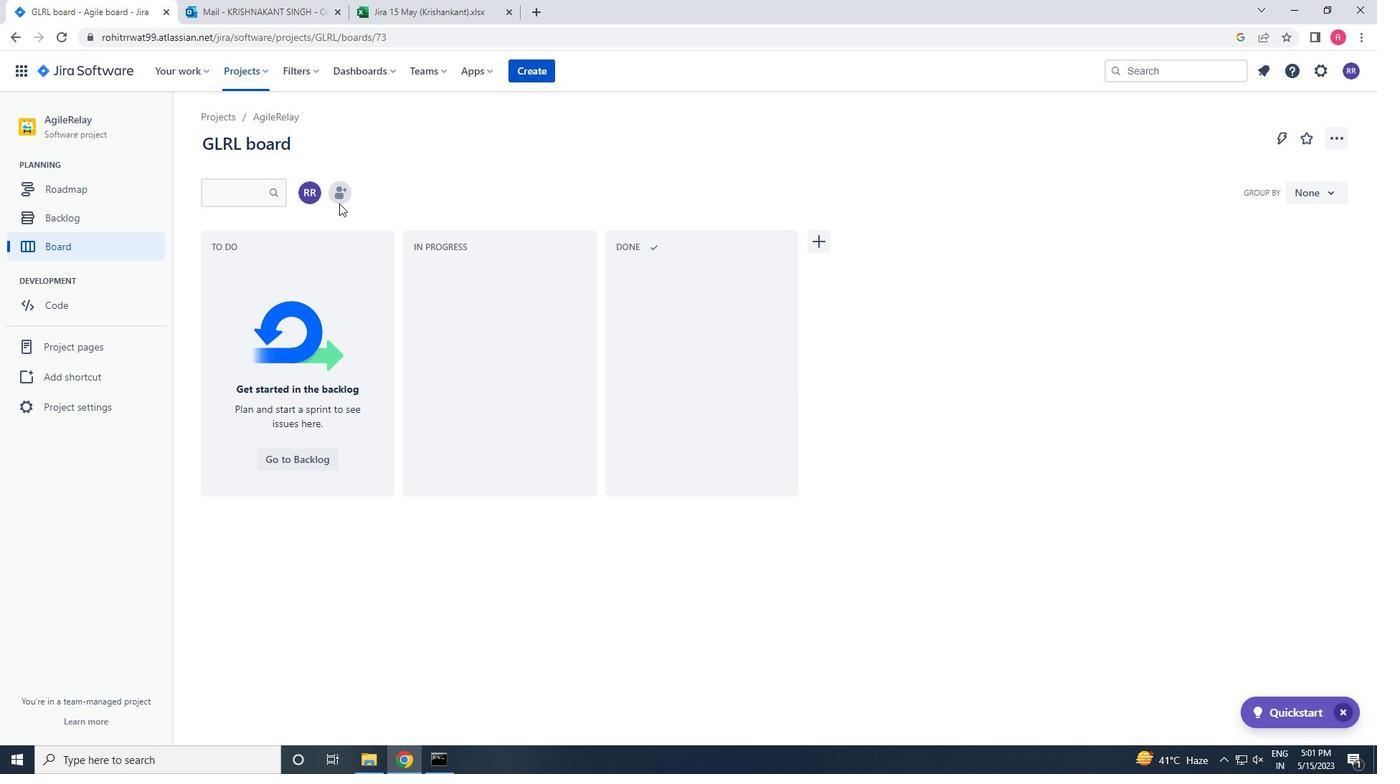 
Action: Key pressed SOFTAGE.1<Key.shift>@SOFTAGE.NET
Screenshot: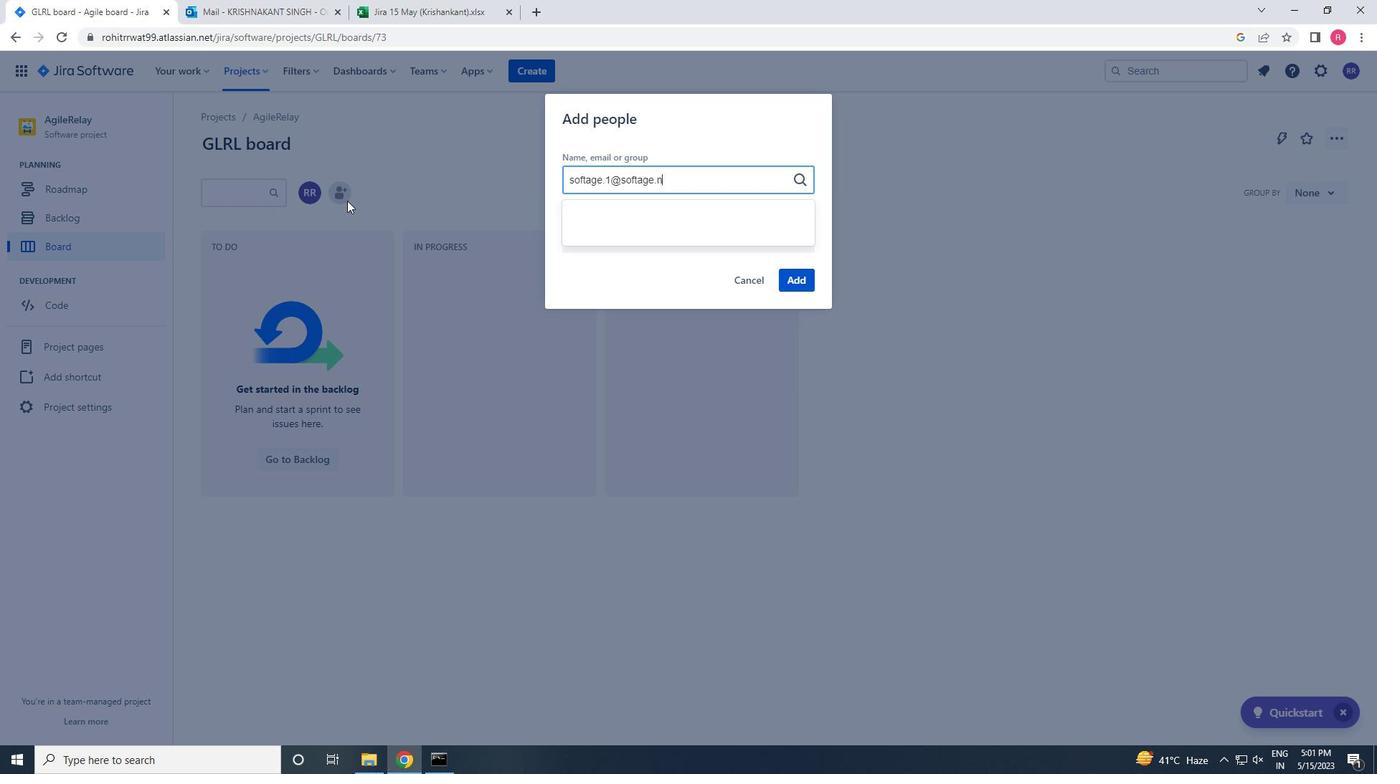 
Action: Mouse moved to (708, 254)
Screenshot: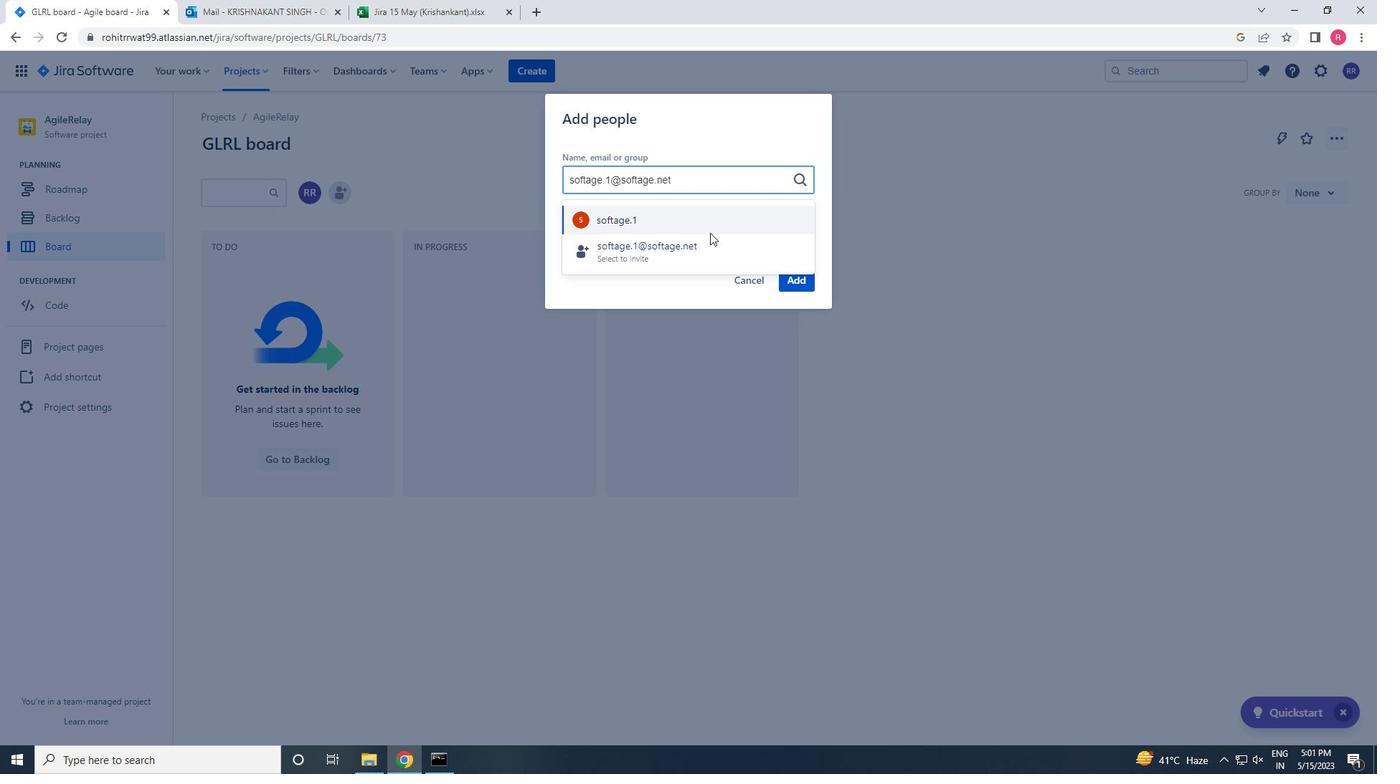 
Action: Mouse pressed left at (708, 254)
Screenshot: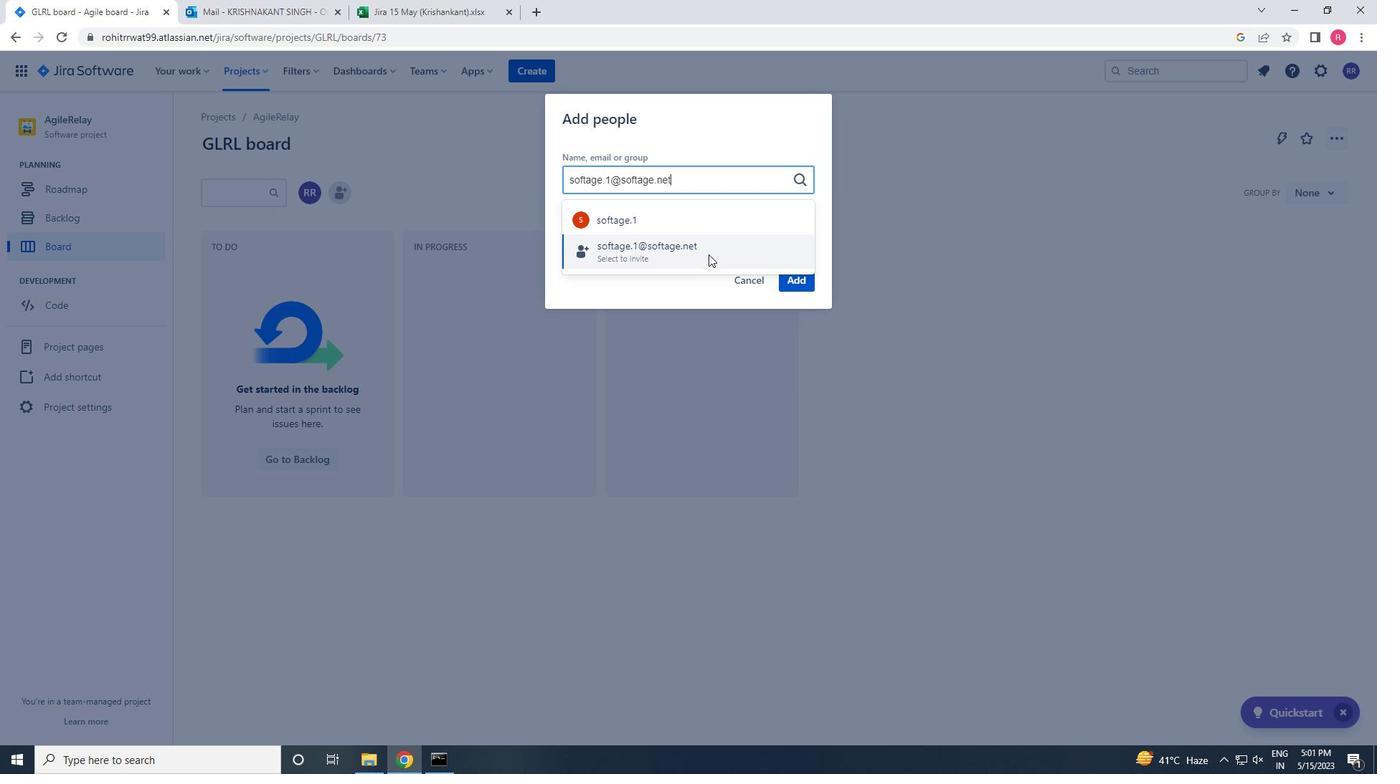 
Action: Mouse moved to (788, 283)
Screenshot: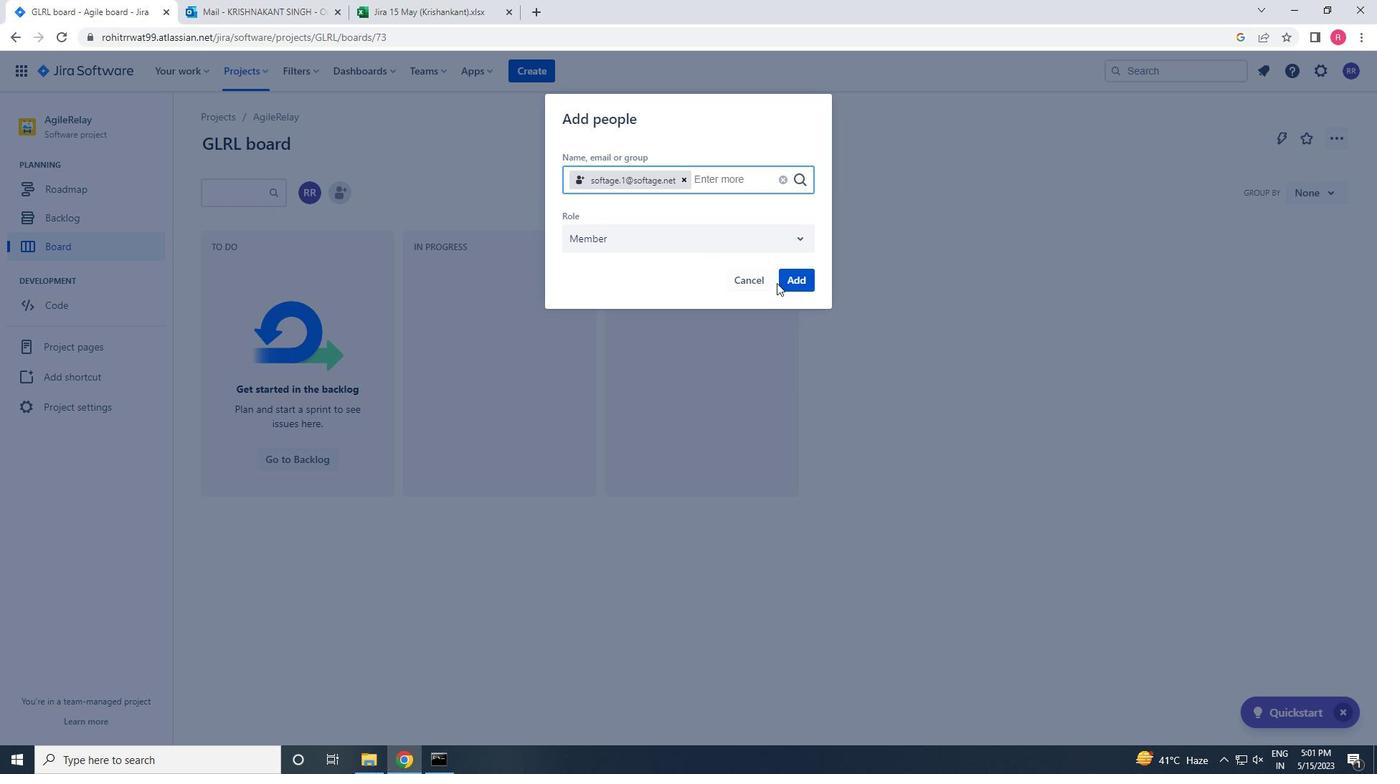 
Action: Mouse pressed left at (788, 283)
Screenshot: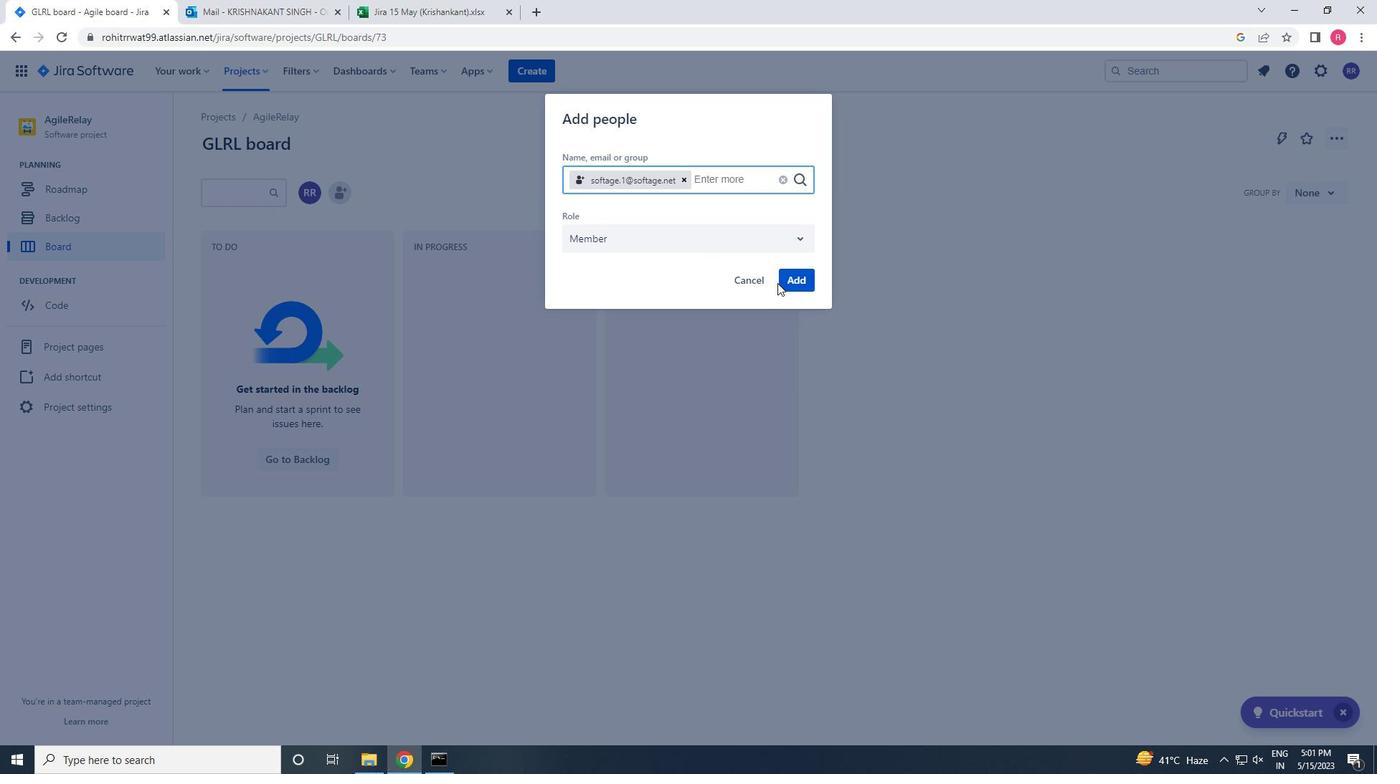 
Action: Mouse moved to (87, 409)
Screenshot: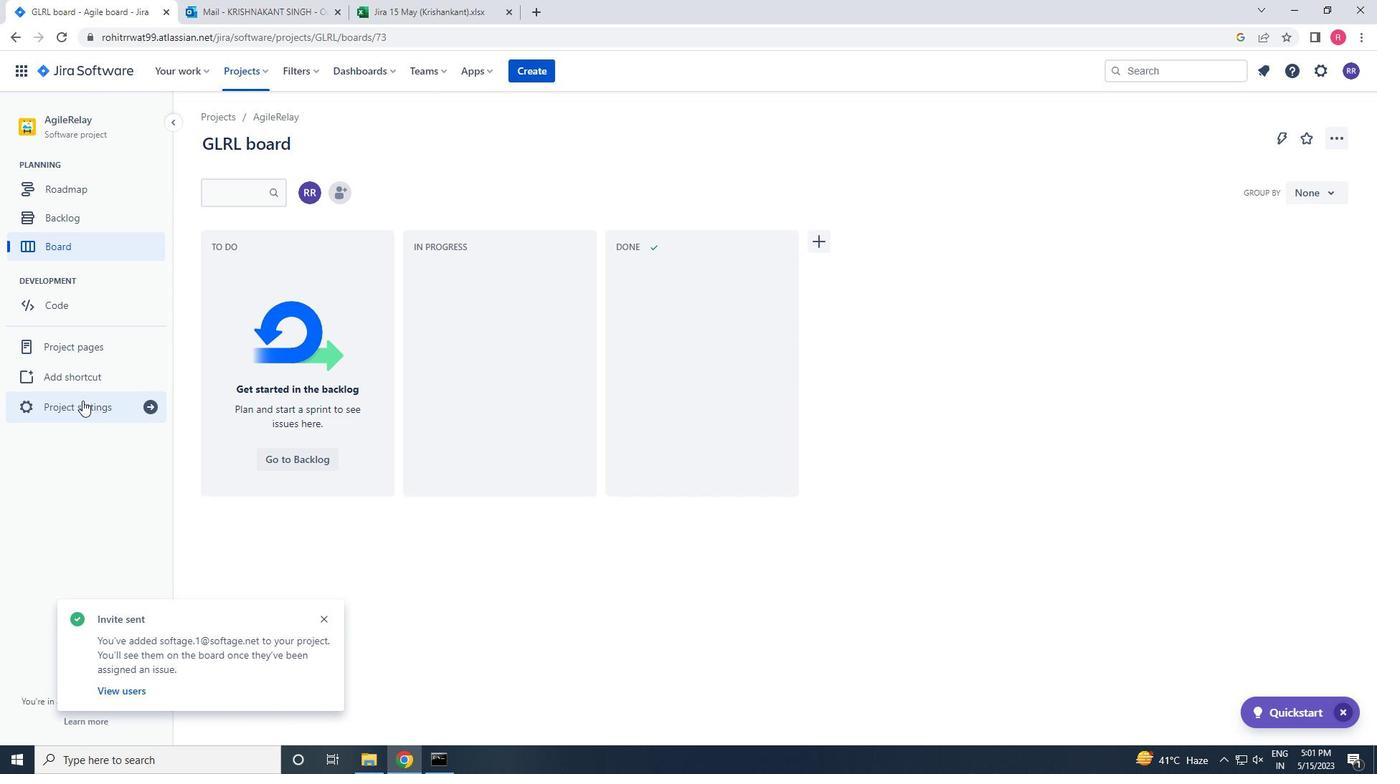 
Action: Mouse pressed left at (87, 409)
Screenshot: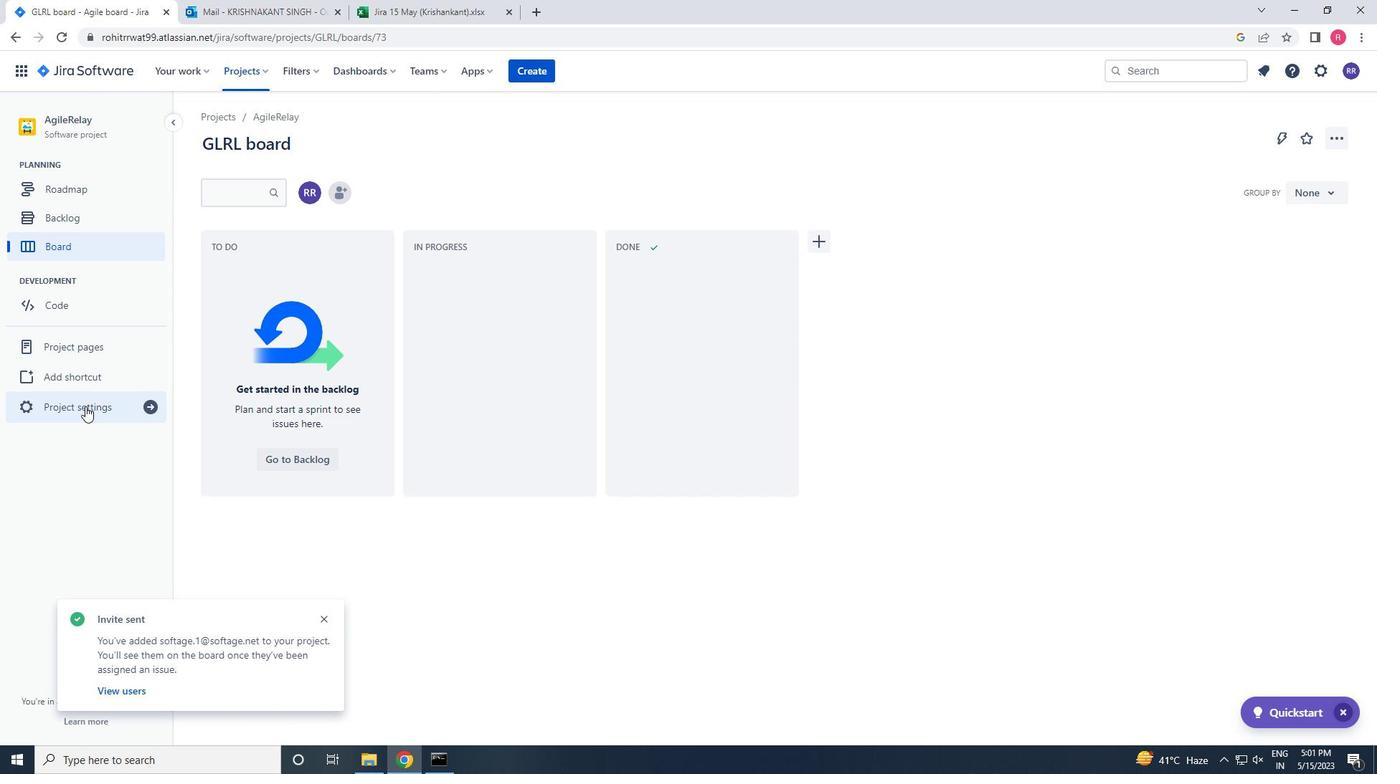 
Action: Mouse moved to (742, 505)
Screenshot: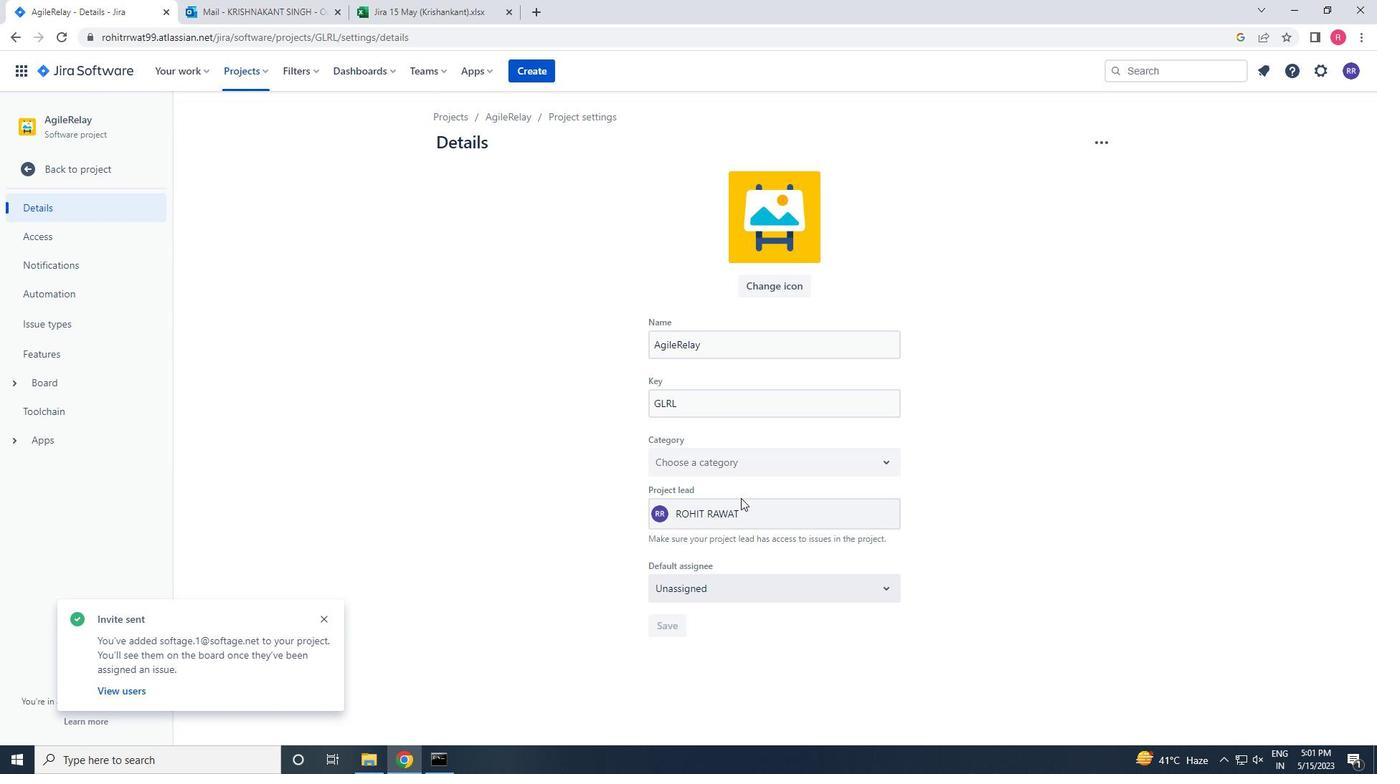 
Action: Mouse pressed left at (742, 505)
Screenshot: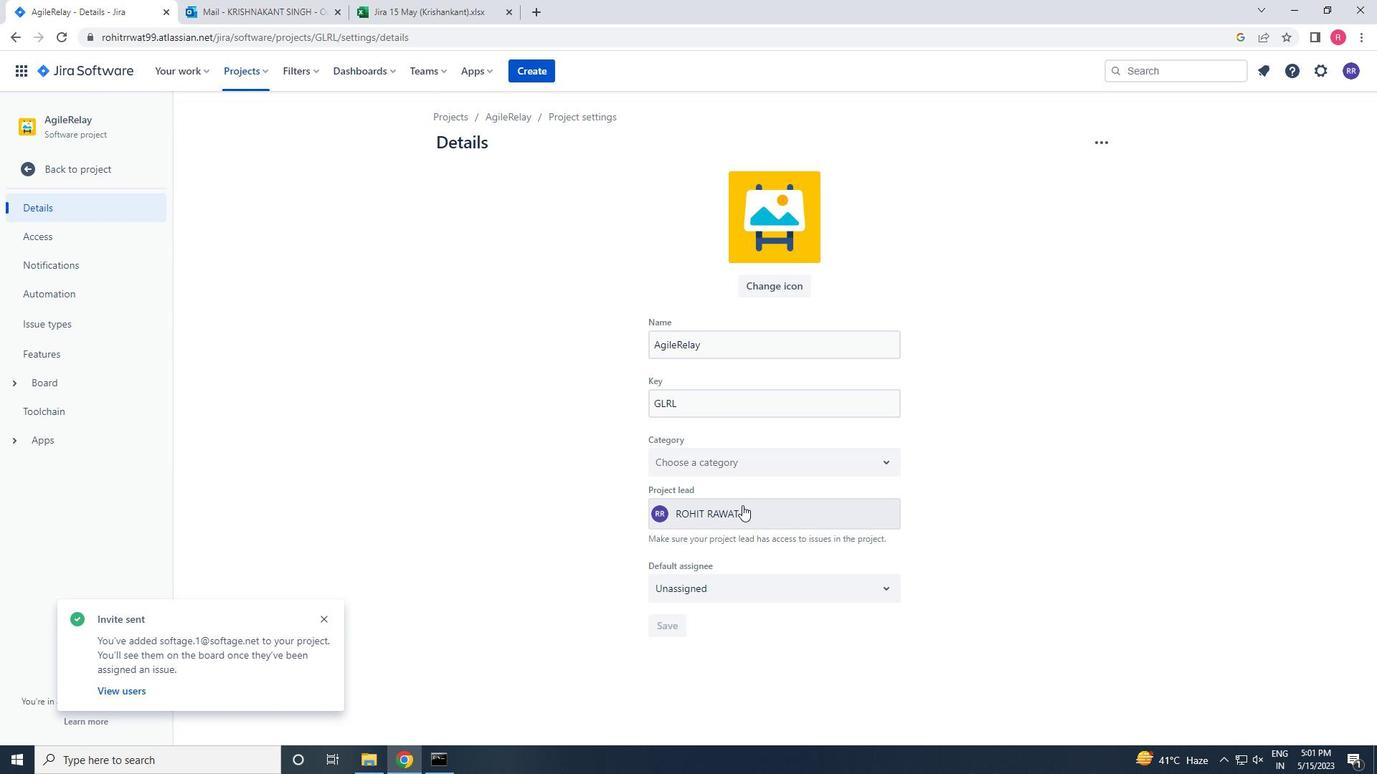 
Action: Key pressed SOFTAGE.1<Key.shift>@SOFTAGE.NET
Screenshot: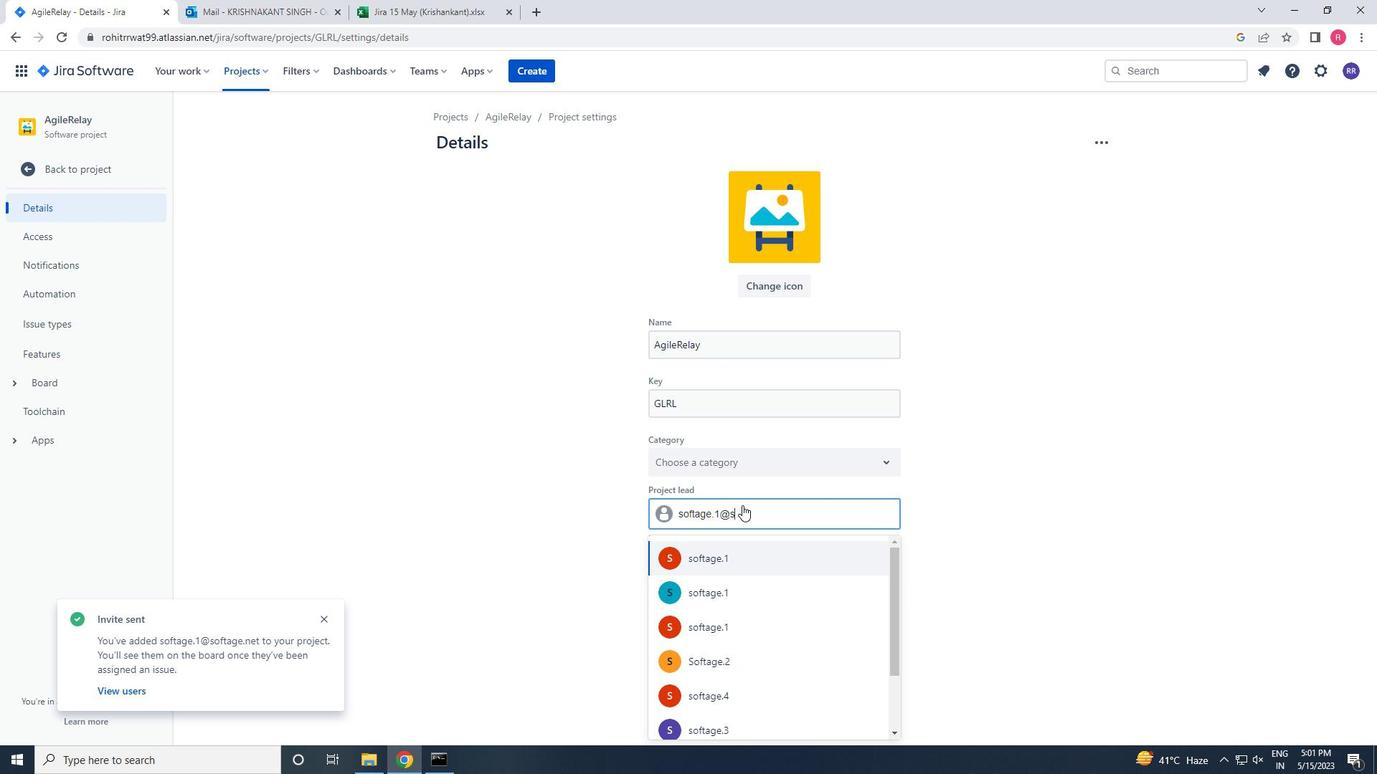 
Action: Mouse moved to (743, 555)
Screenshot: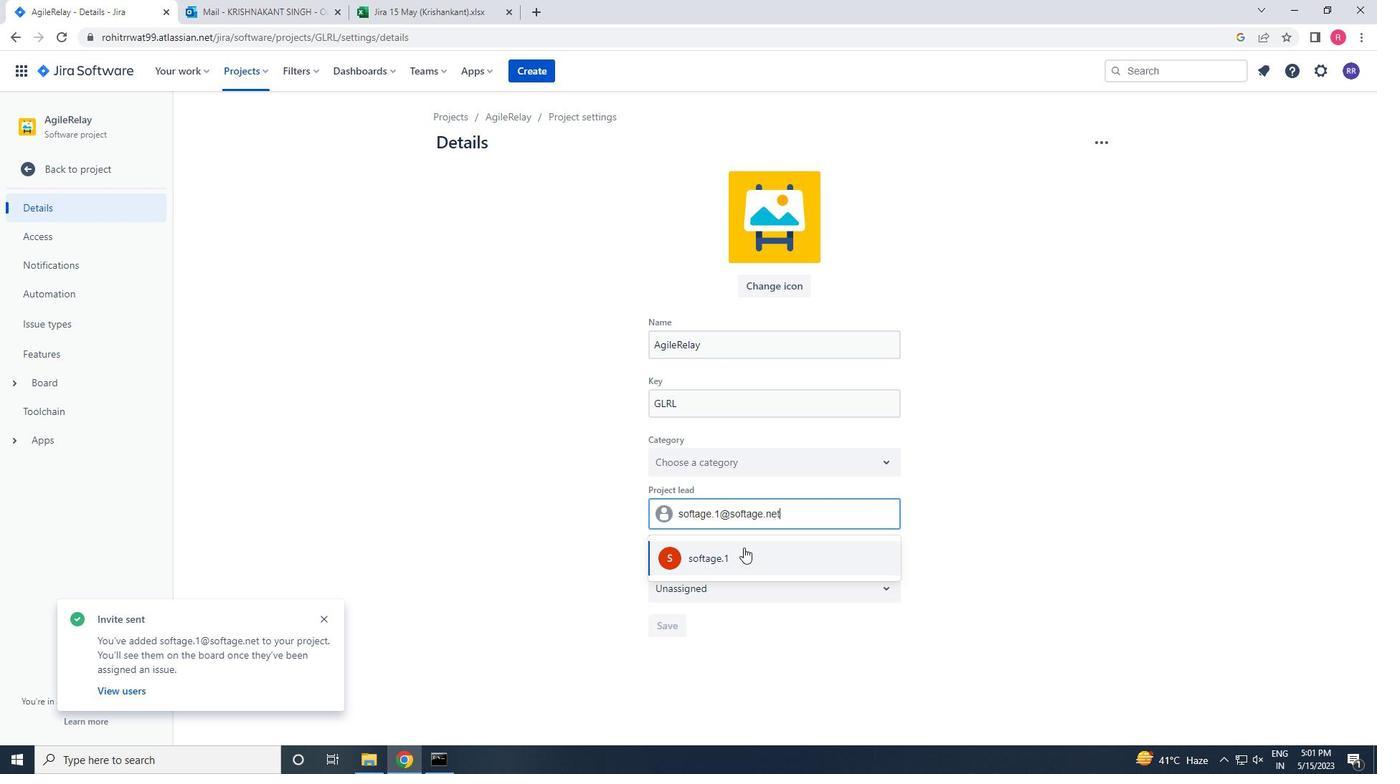 
Action: Mouse pressed left at (743, 555)
Screenshot: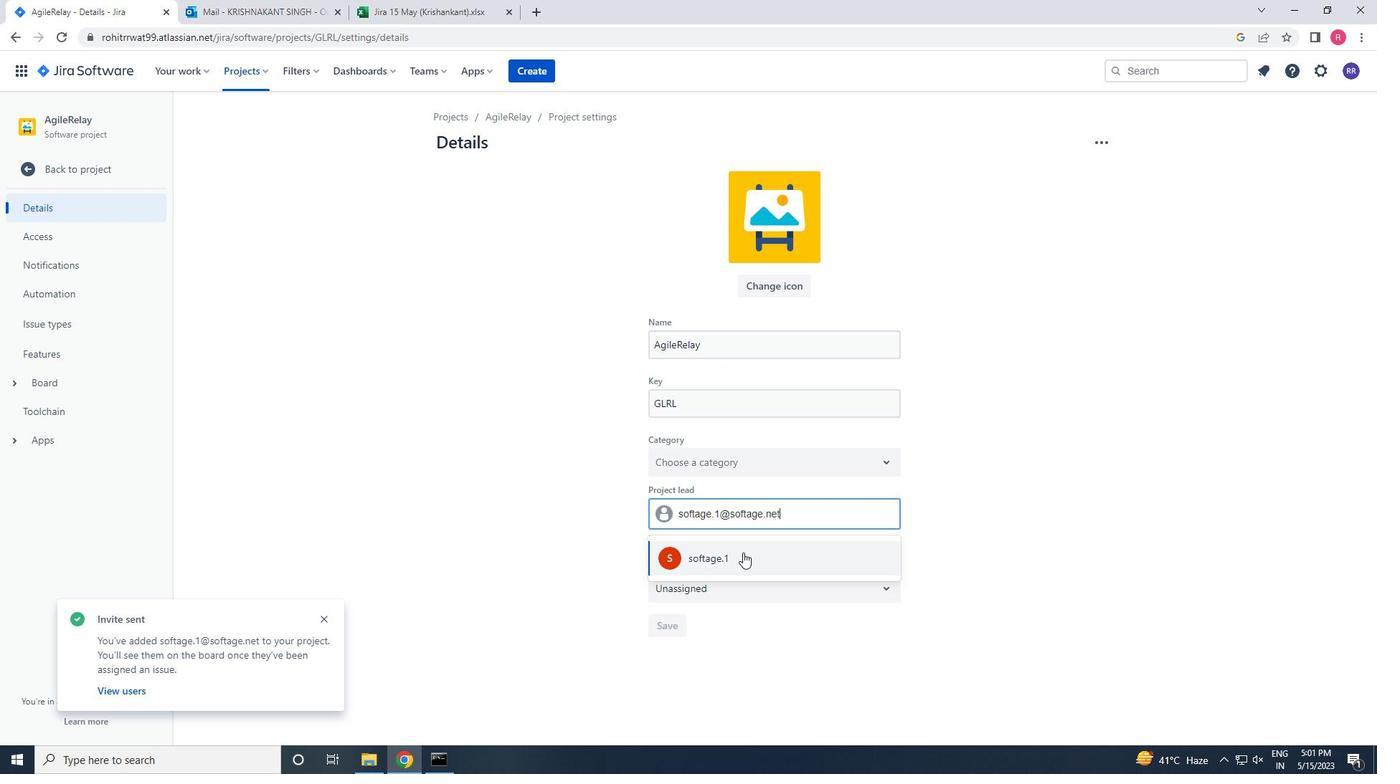 
Action: Mouse moved to (671, 626)
Screenshot: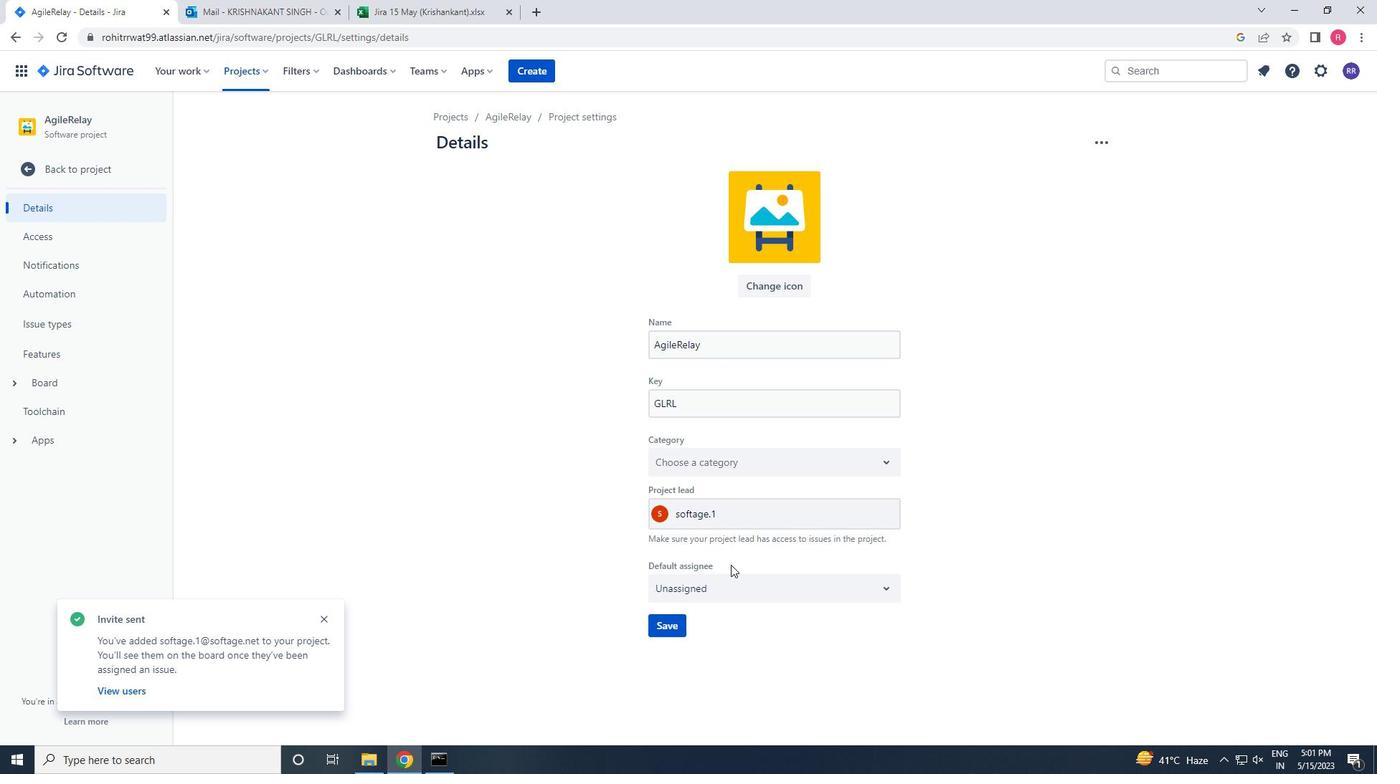 
Action: Mouse pressed left at (671, 626)
Screenshot: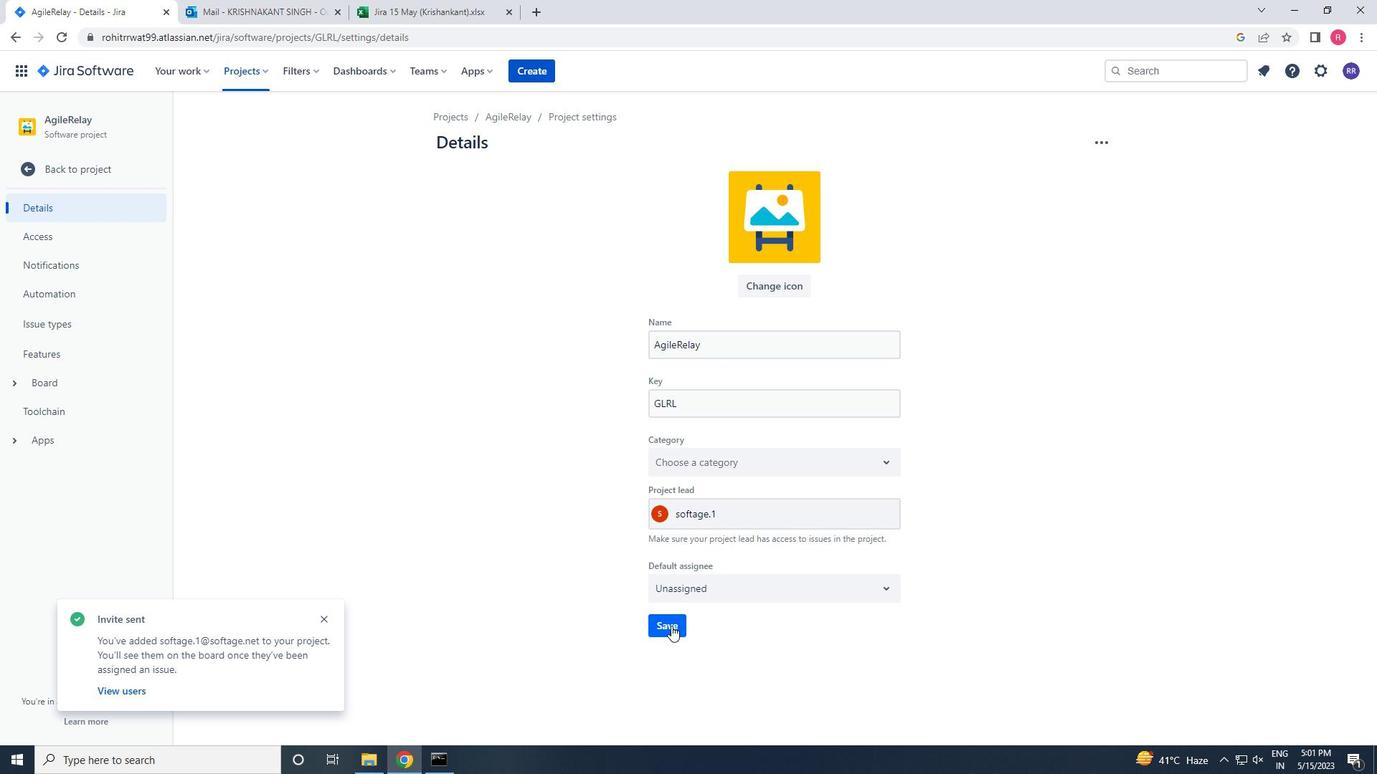 
Action: Mouse moved to (100, 165)
Screenshot: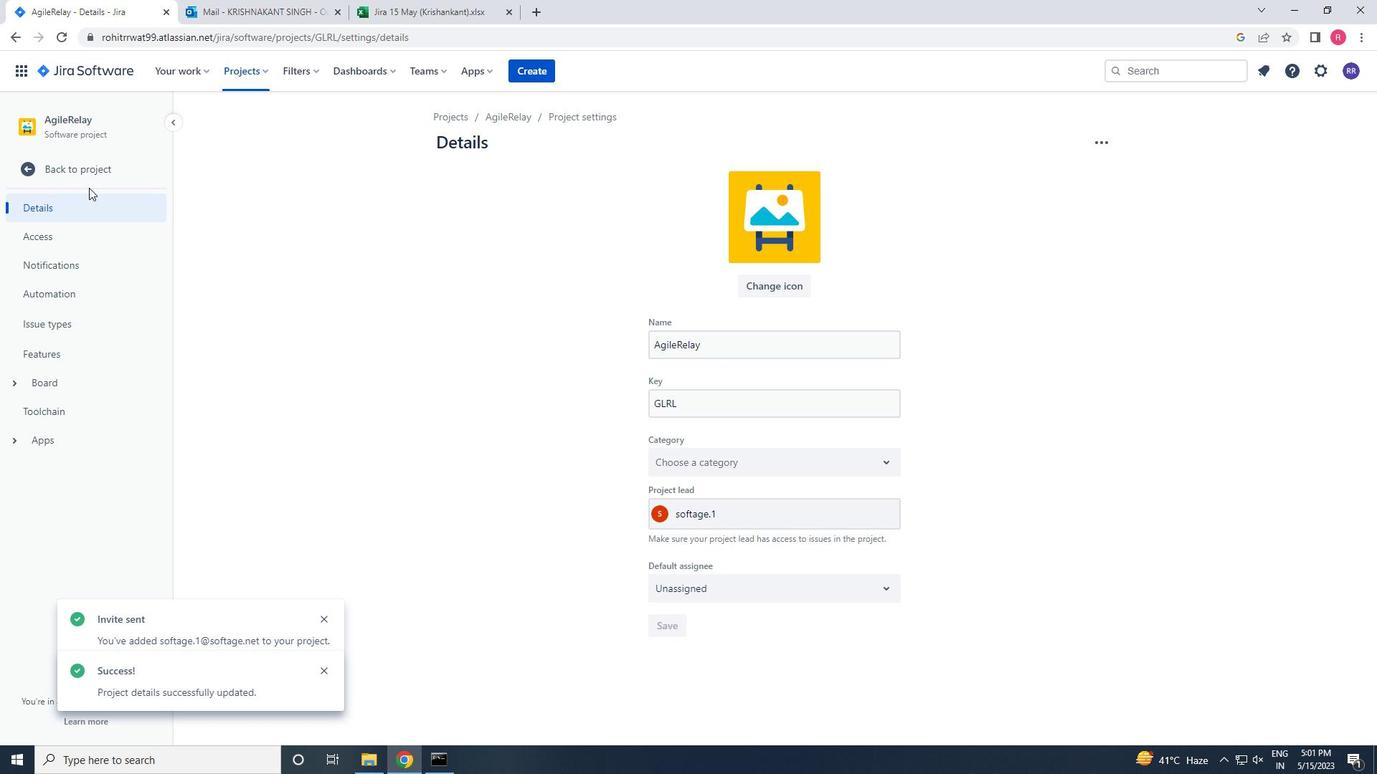 
Action: Mouse pressed left at (100, 165)
Screenshot: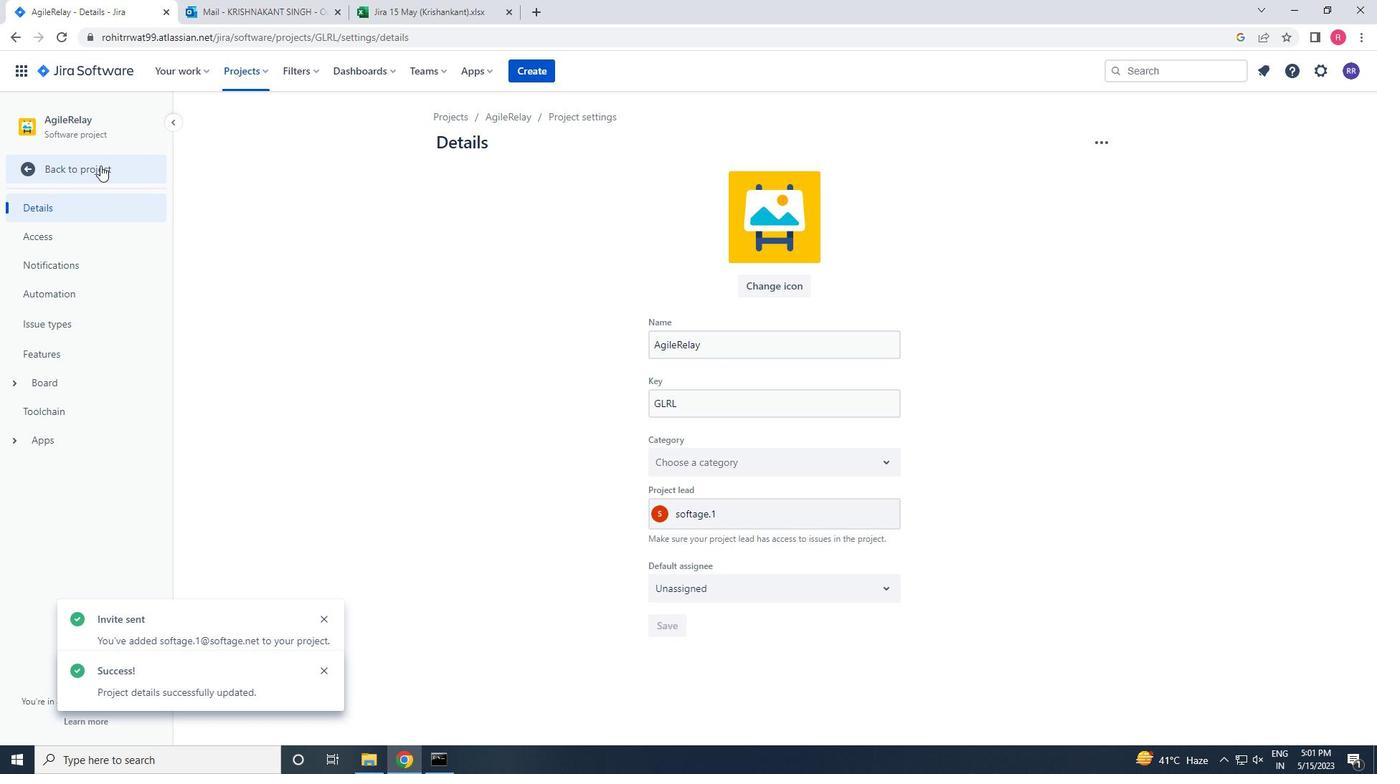 
Action: Mouse moved to (313, 198)
Screenshot: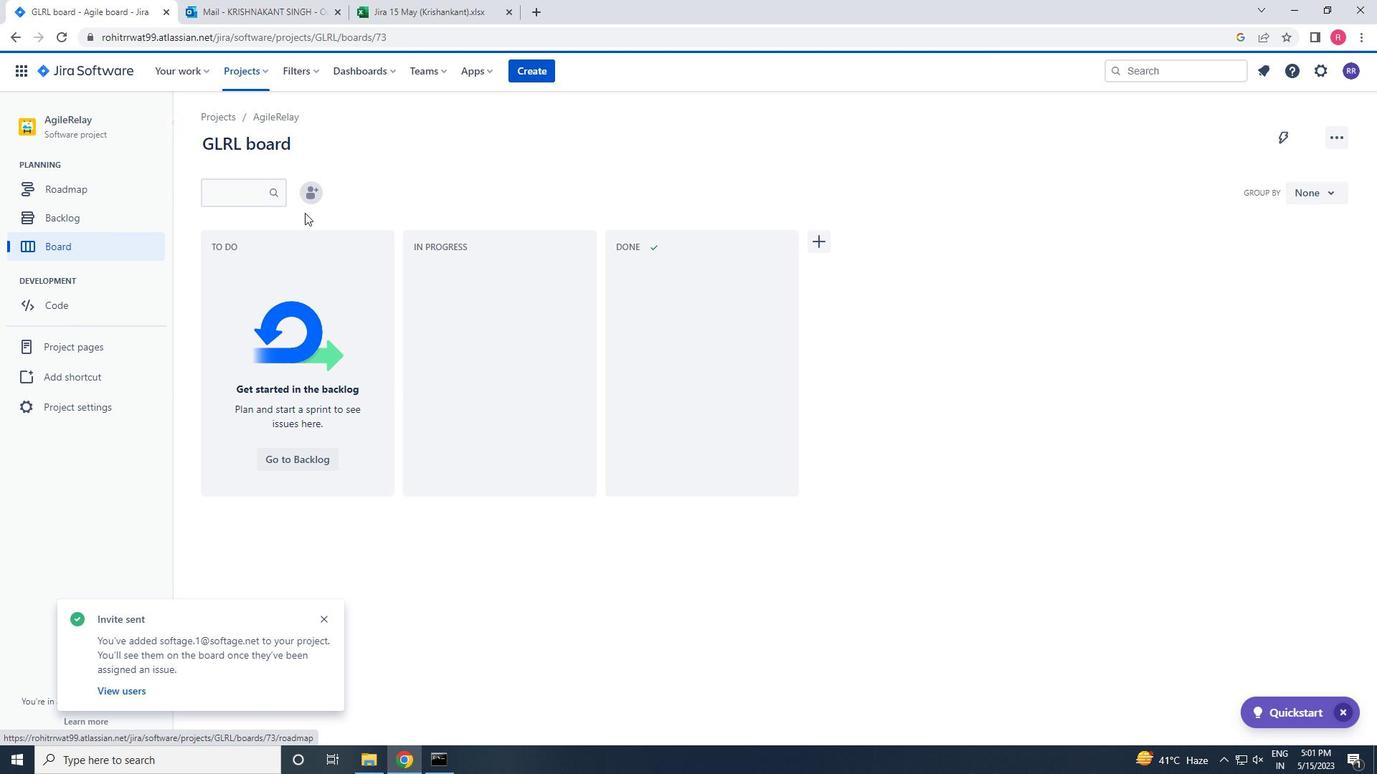 
Action: Mouse pressed left at (313, 198)
Screenshot: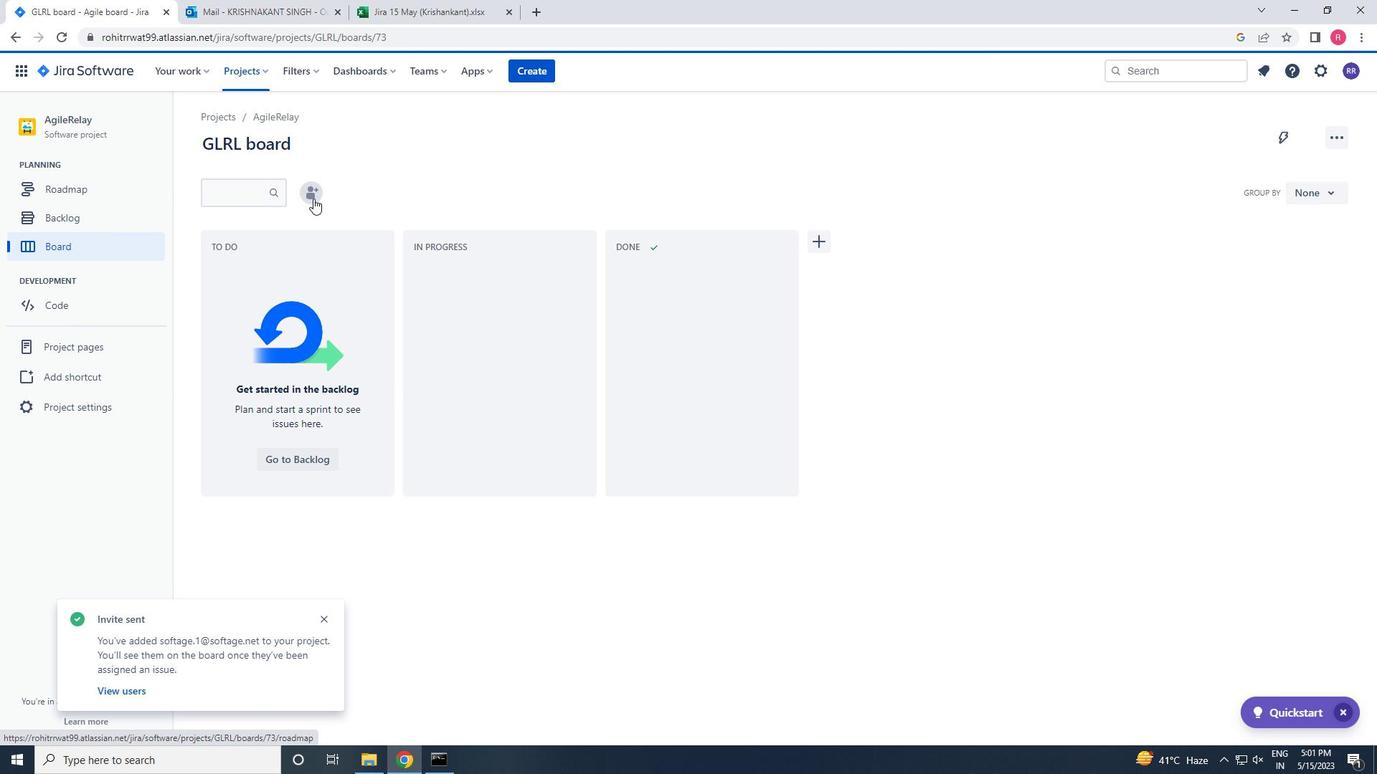 
Action: Key pressed SOFTAGE.2<Key.shift>@SOFTAGE.NET
Screenshot: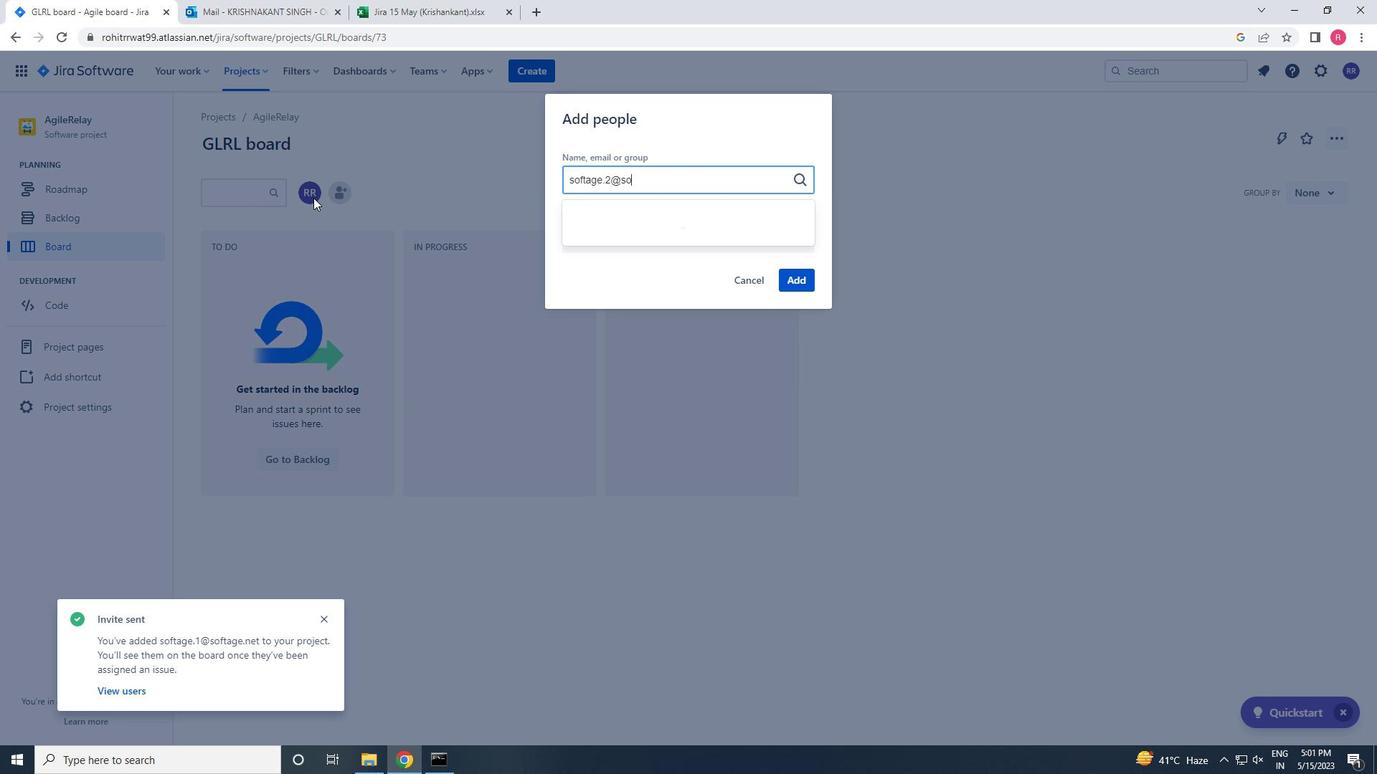 
Action: Mouse moved to (670, 254)
Screenshot: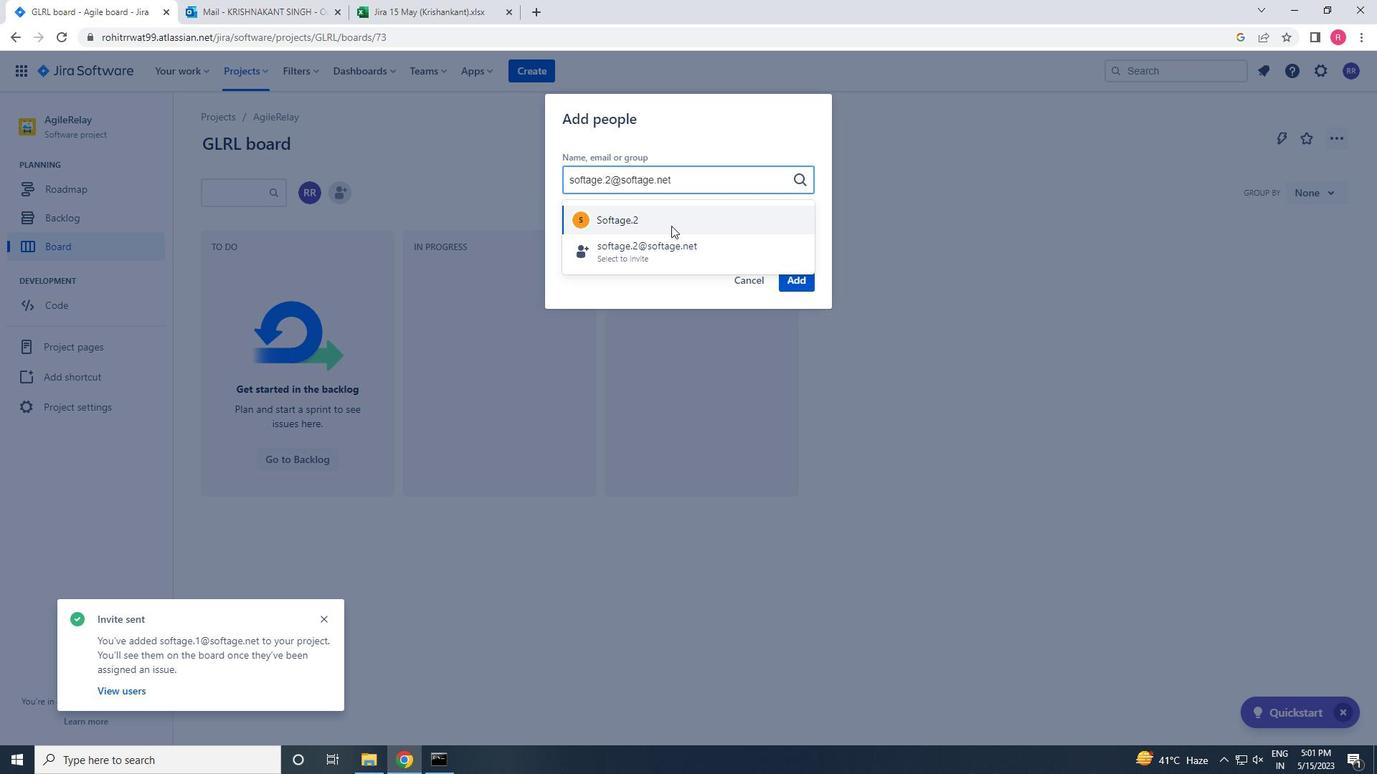 
Action: Mouse pressed left at (670, 254)
Screenshot: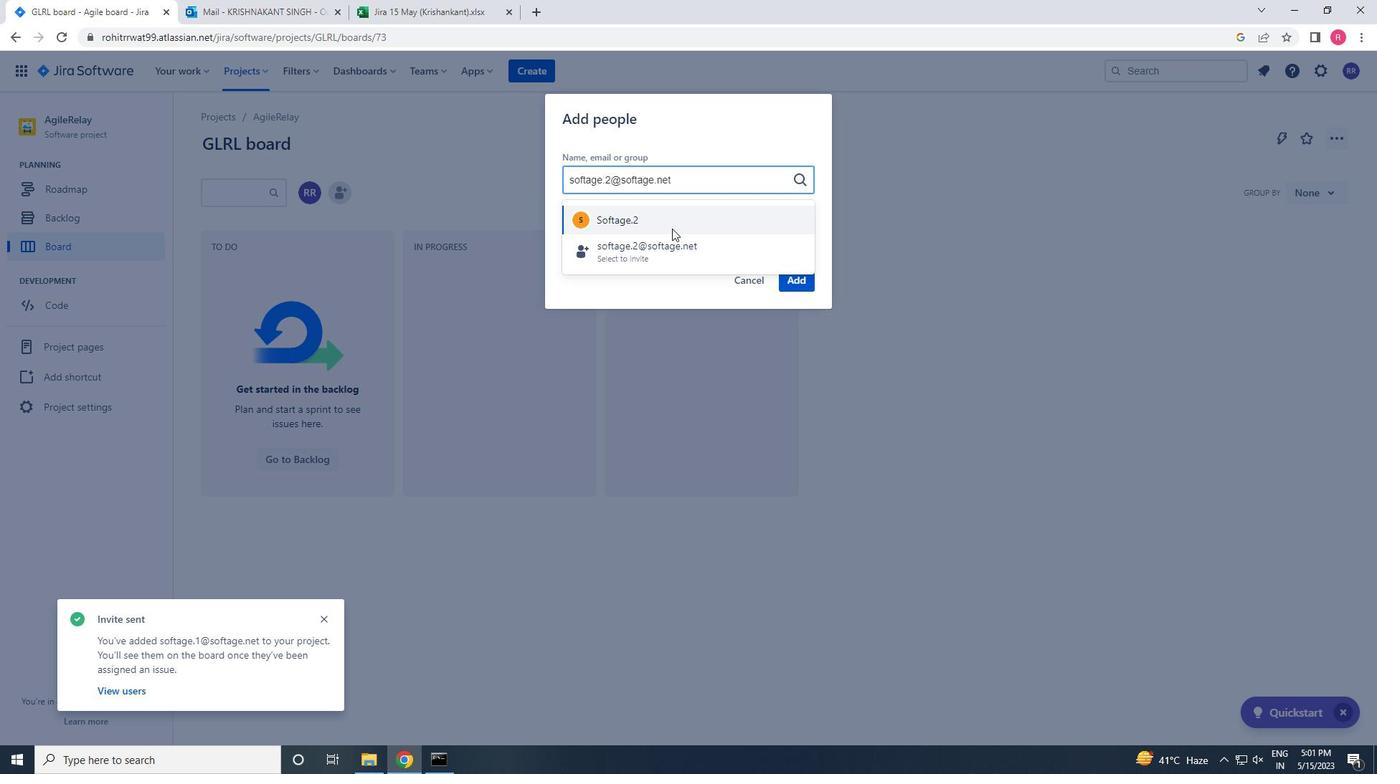 
Action: Mouse moved to (785, 279)
Screenshot: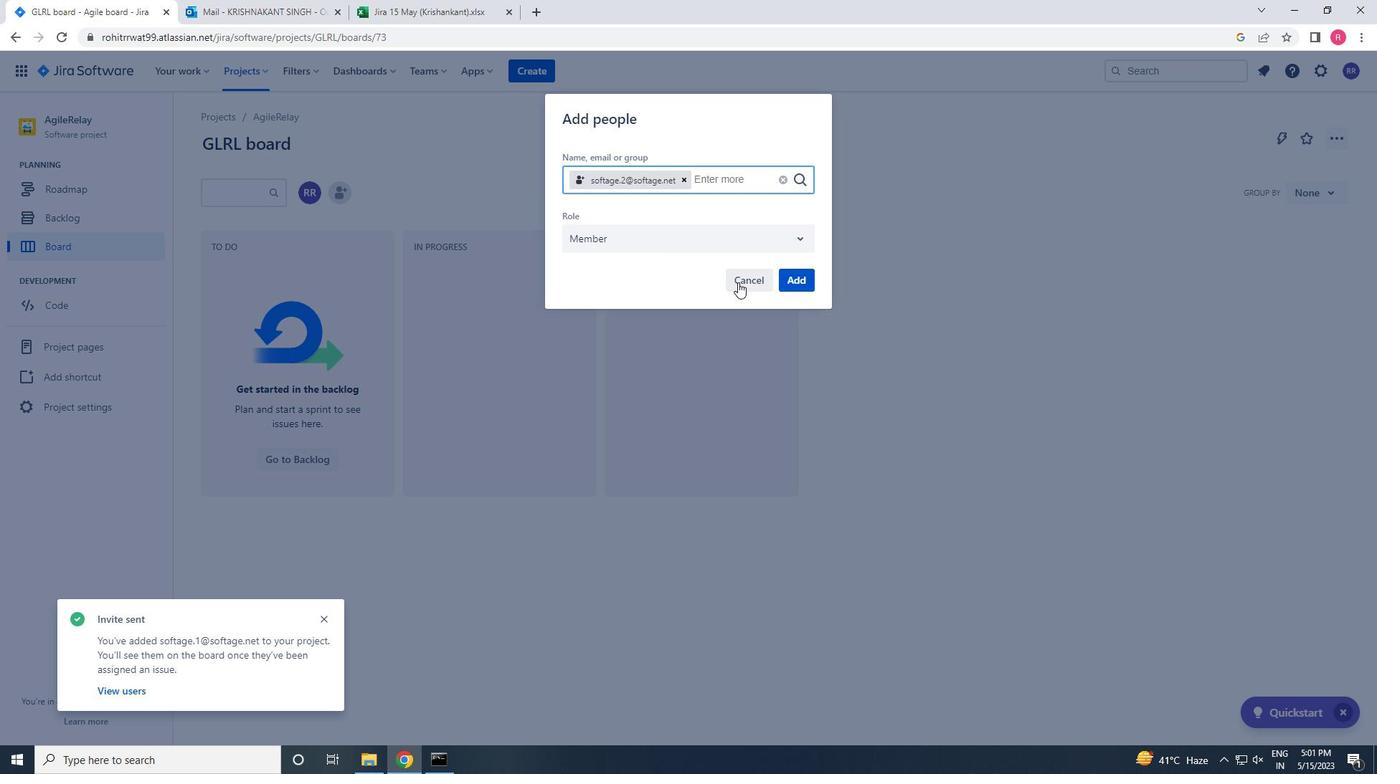 
Action: Mouse pressed left at (785, 279)
Screenshot: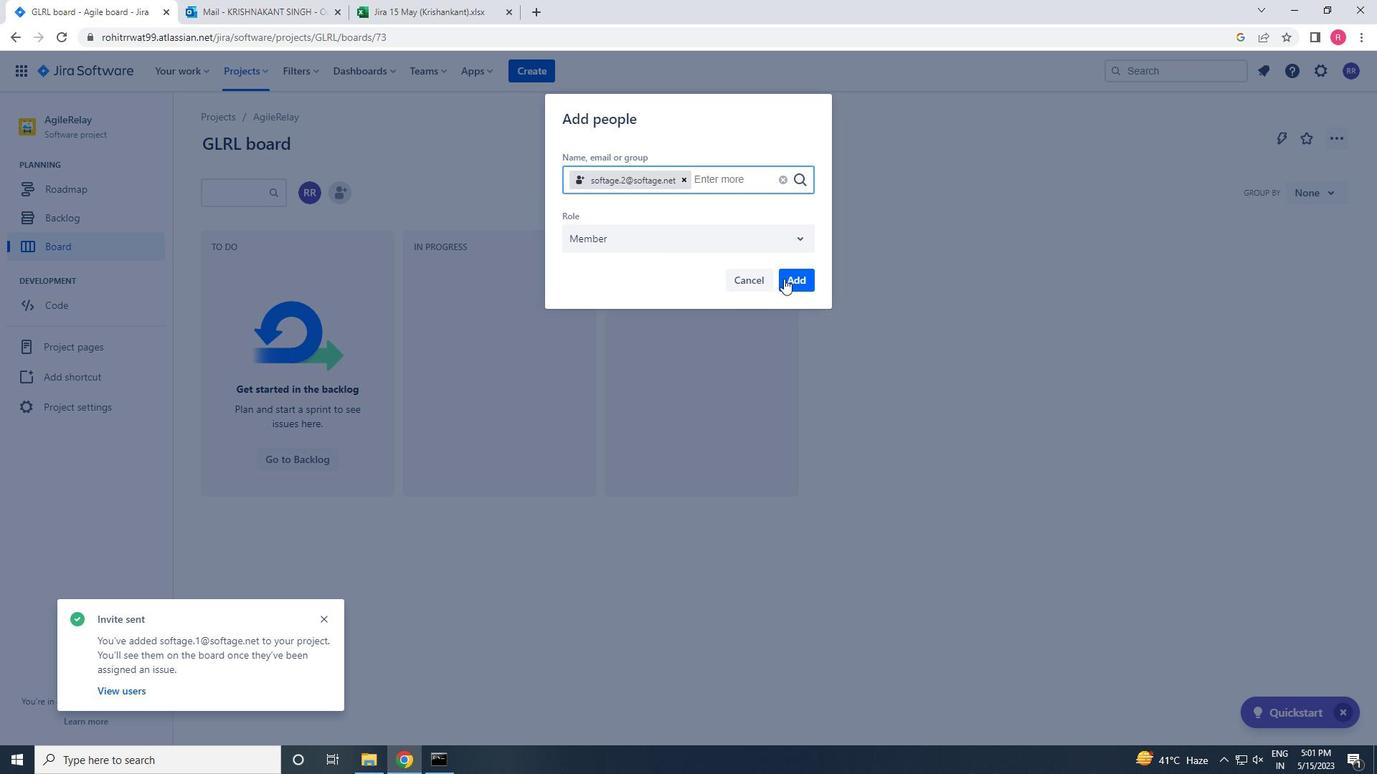 
Action: Mouse moved to (791, 277)
Screenshot: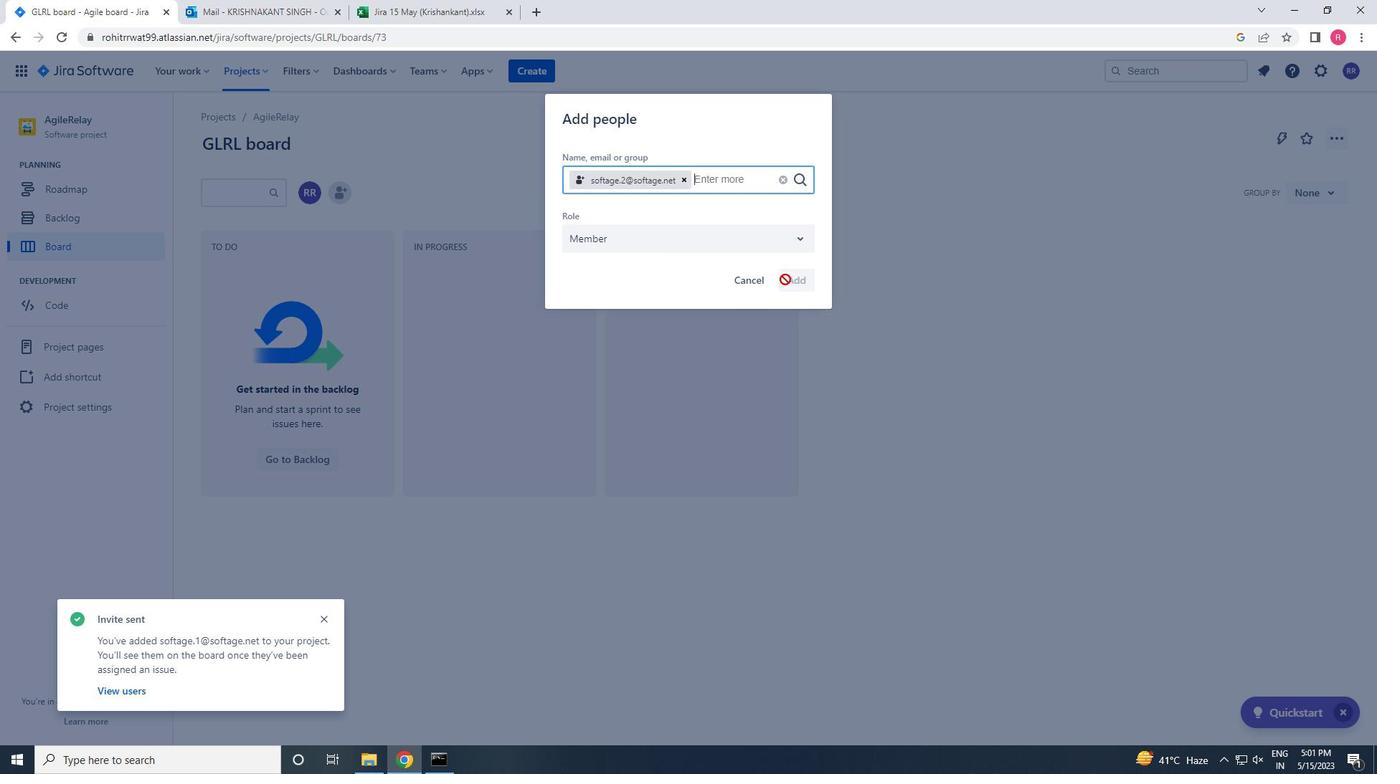 
